 Task: In the  document Music.rtf Use the tool word Count 'and display word count while typing' Create the translated copy of the document in  'Italian' Change notification to  Comments for you
Action: Mouse moved to (300, 379)
Screenshot: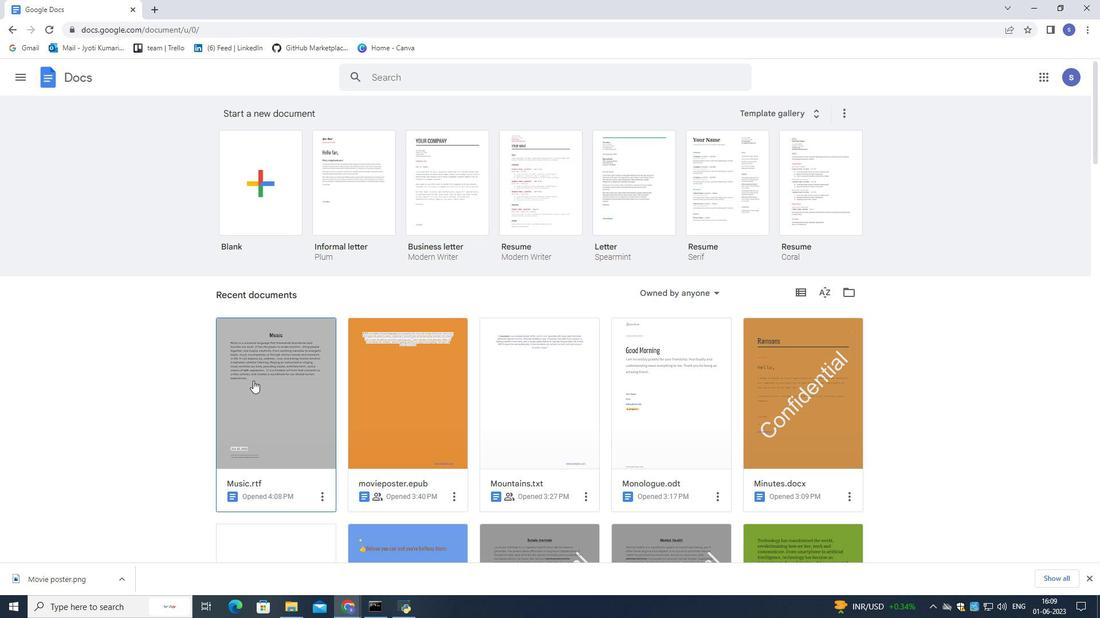 
Action: Mouse pressed left at (300, 379)
Screenshot: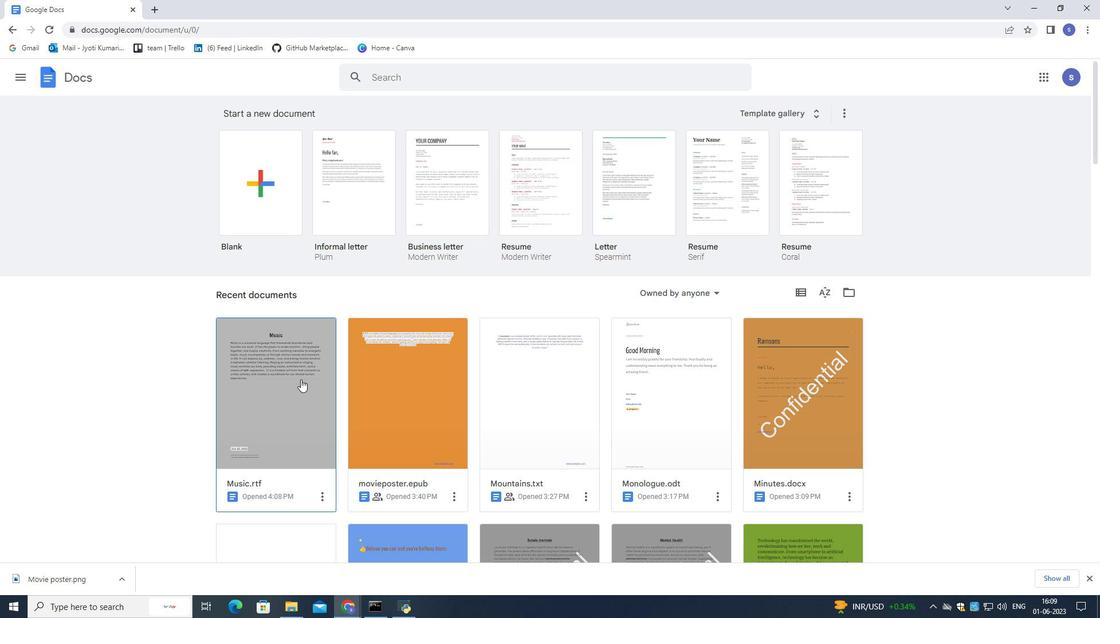 
Action: Mouse moved to (301, 379)
Screenshot: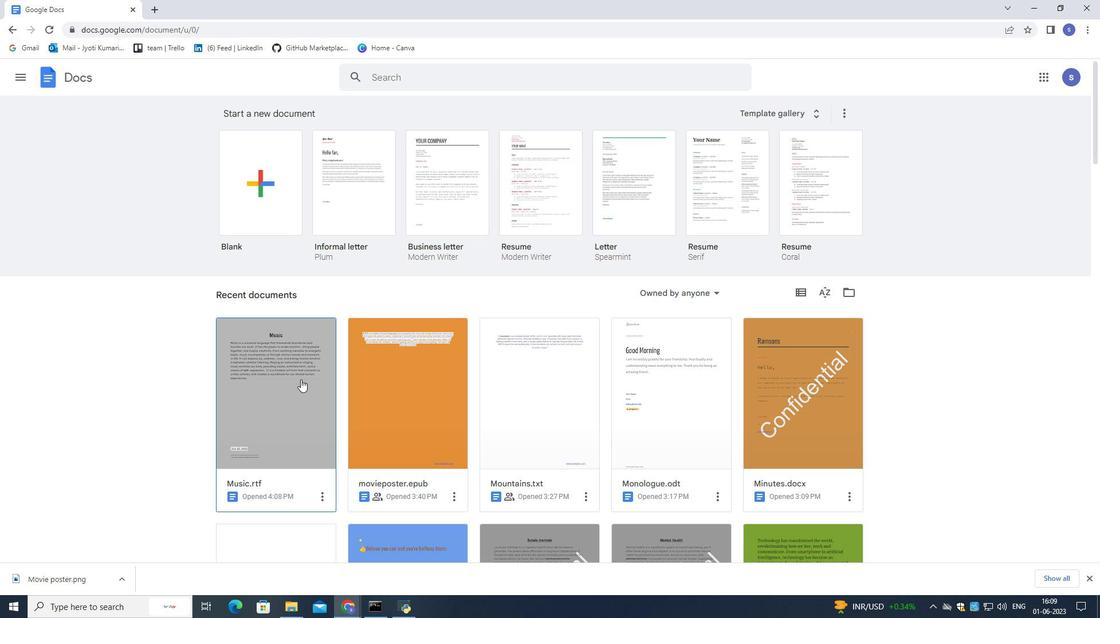 
Action: Mouse pressed left at (301, 379)
Screenshot: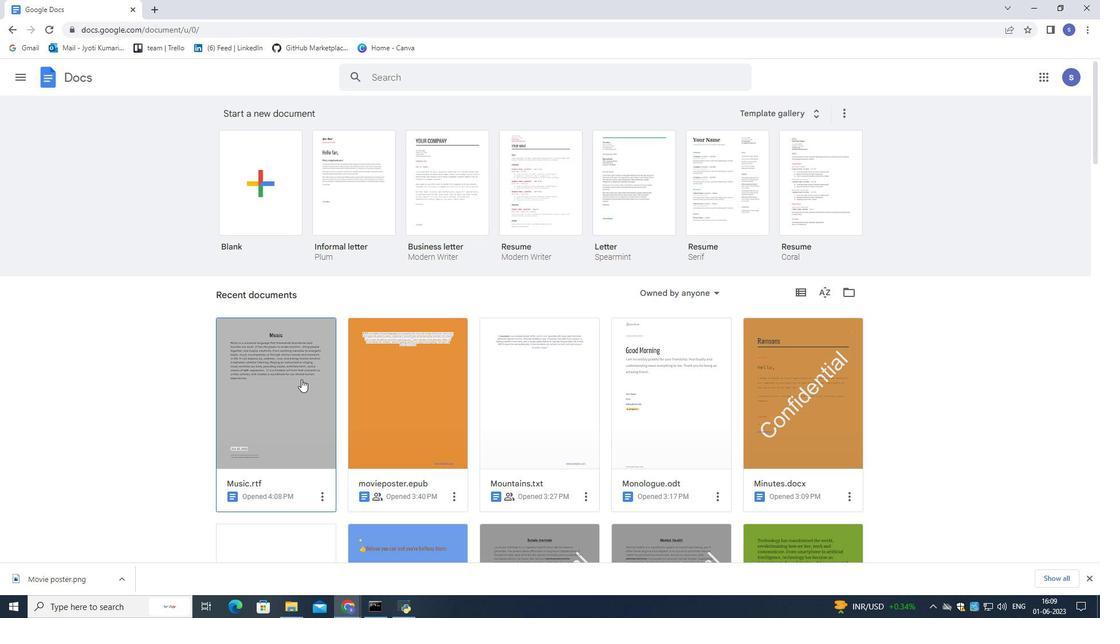 
Action: Mouse moved to (186, 87)
Screenshot: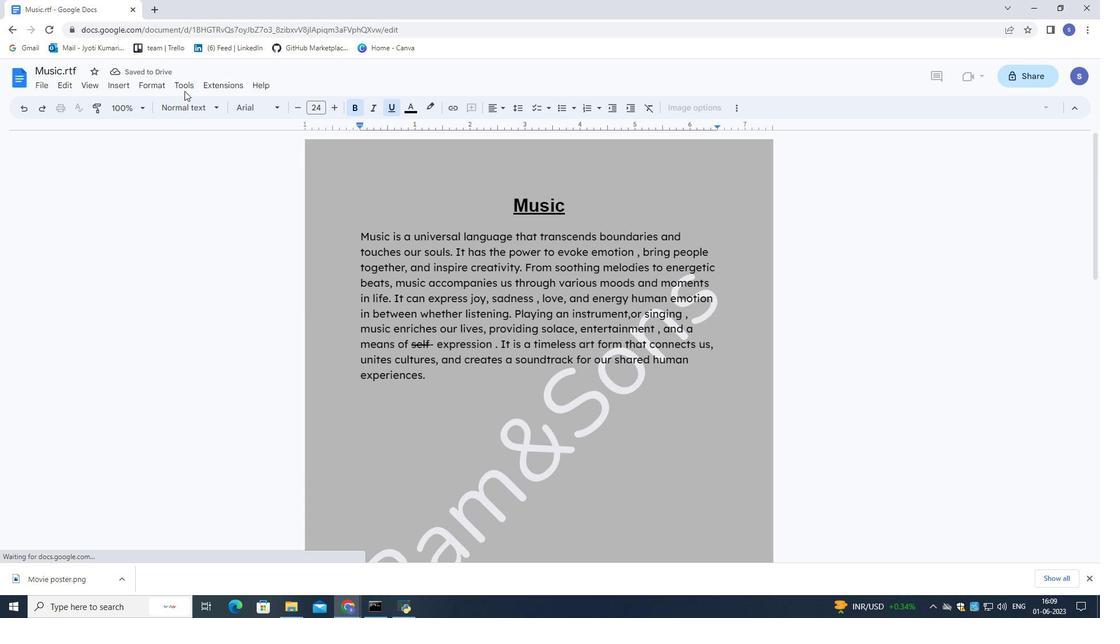 
Action: Mouse pressed left at (186, 87)
Screenshot: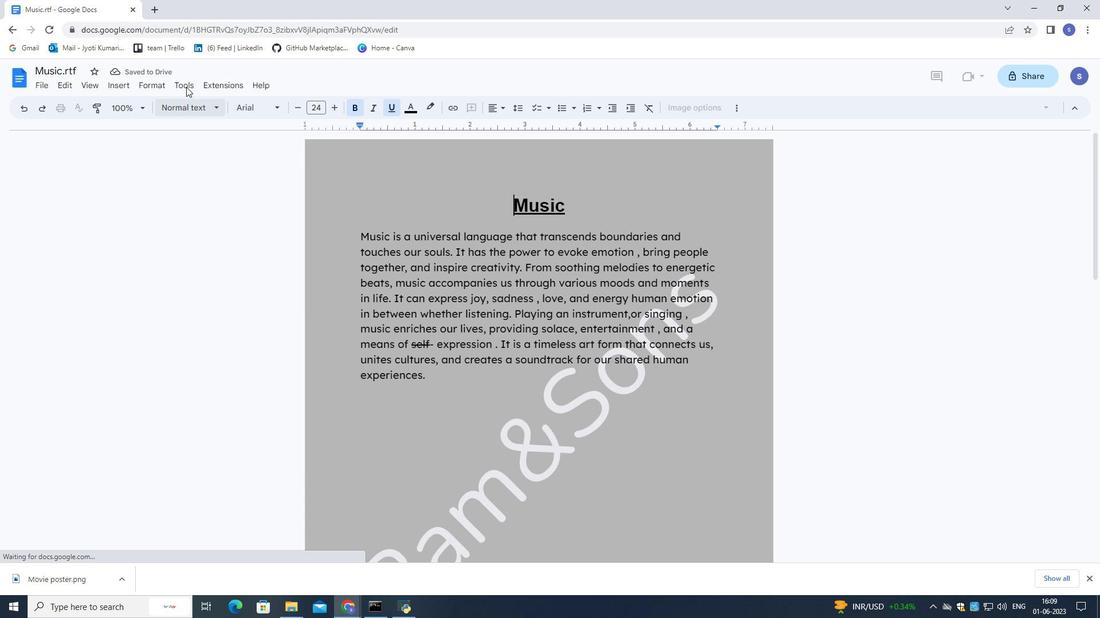 
Action: Mouse moved to (191, 118)
Screenshot: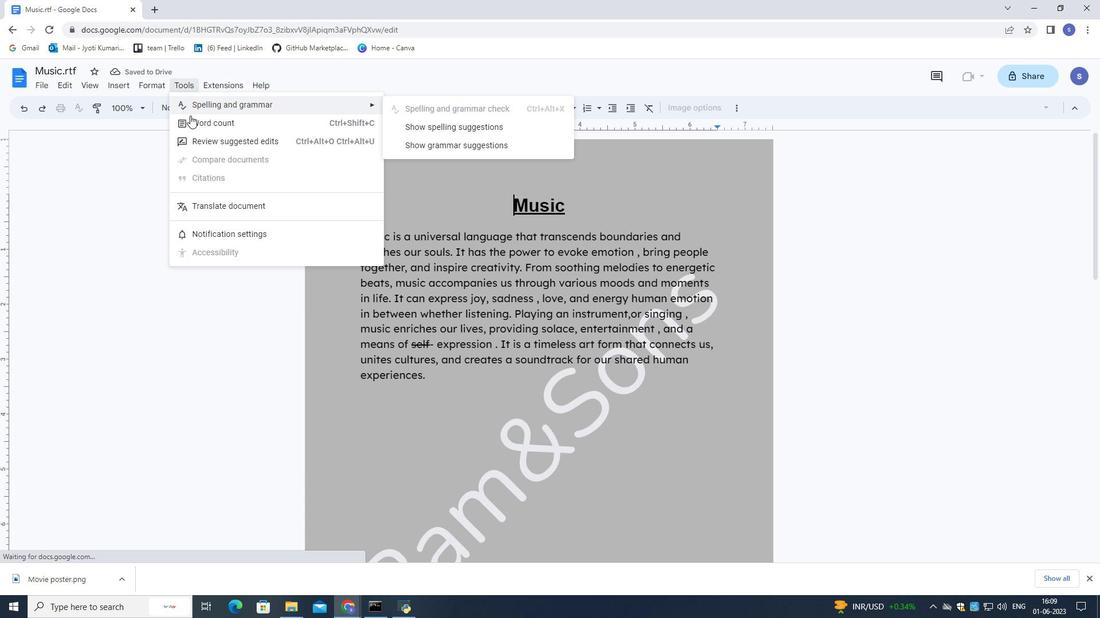 
Action: Mouse pressed left at (191, 118)
Screenshot: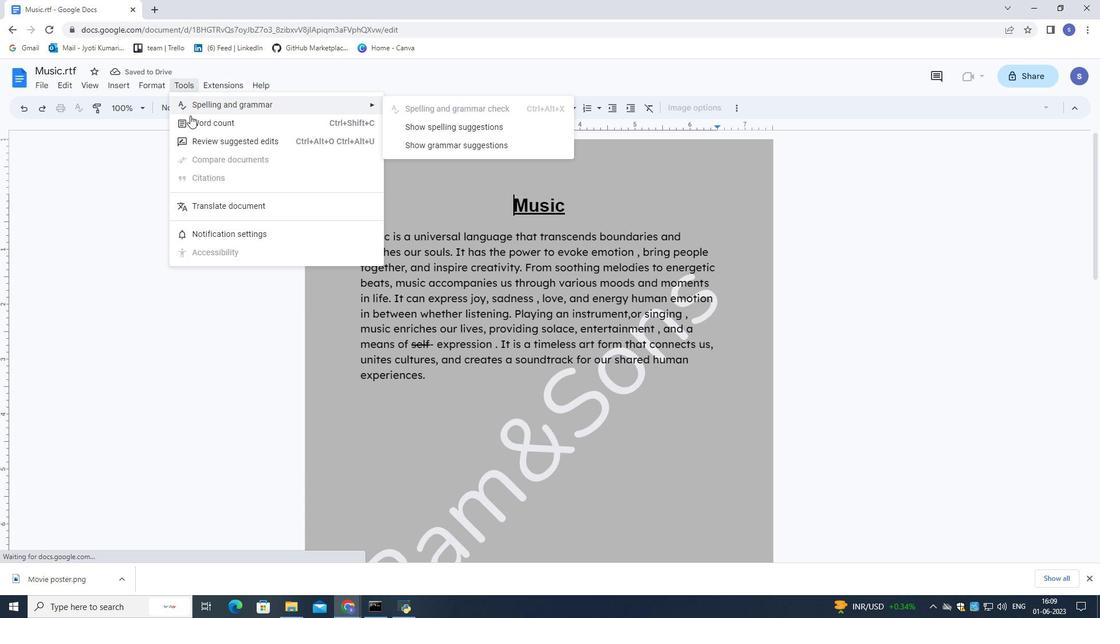 
Action: Mouse moved to (563, 360)
Screenshot: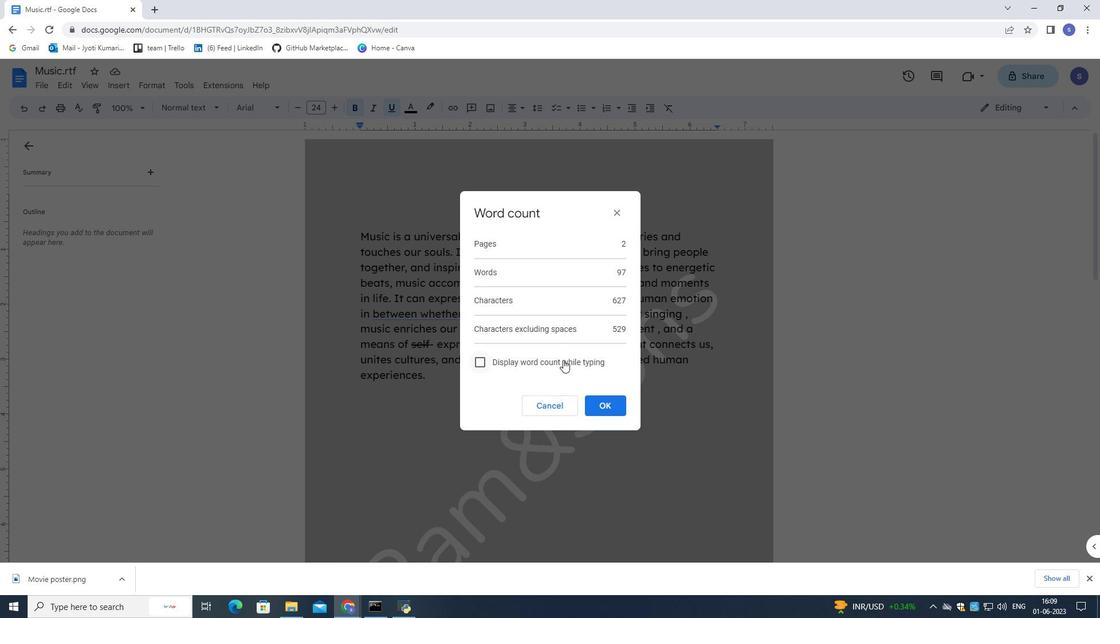 
Action: Mouse pressed left at (563, 360)
Screenshot: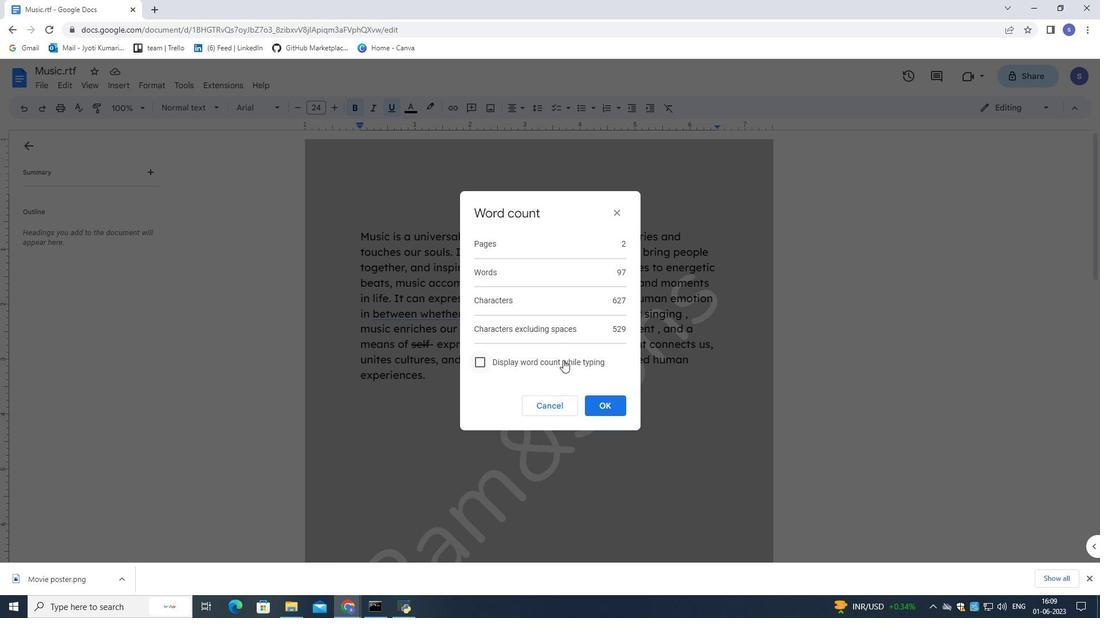 
Action: Mouse moved to (608, 412)
Screenshot: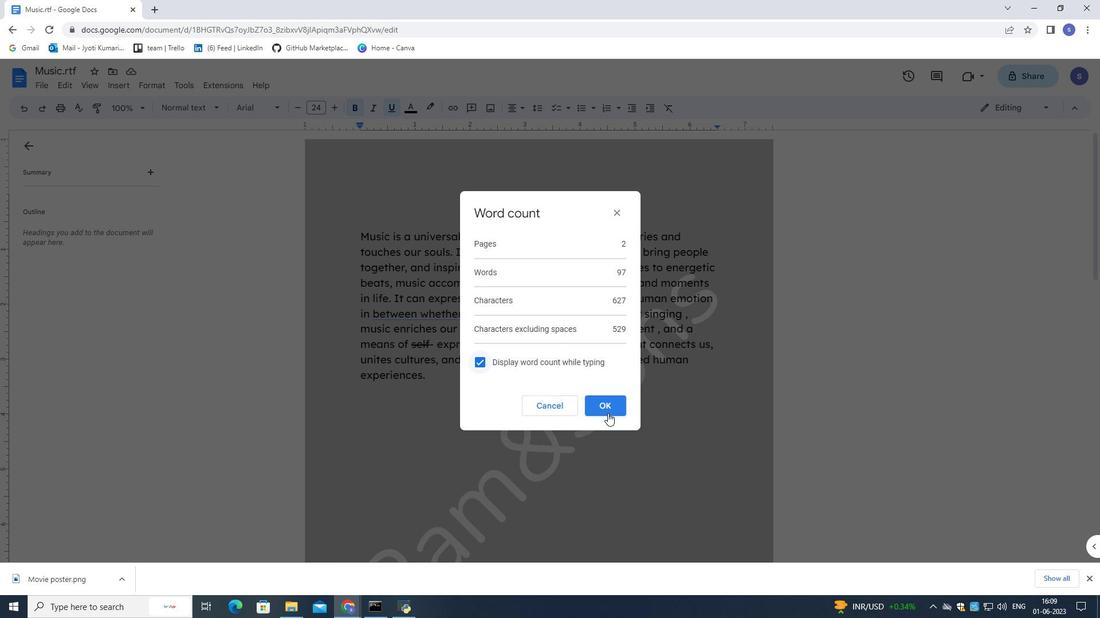 
Action: Mouse pressed left at (608, 412)
Screenshot: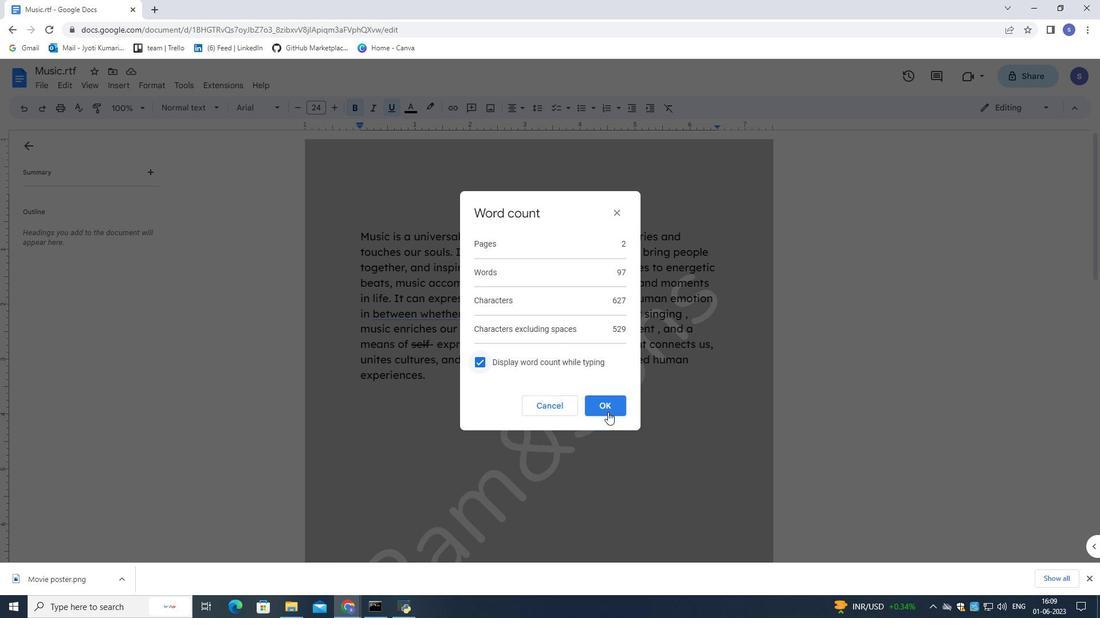 
Action: Mouse moved to (171, 84)
Screenshot: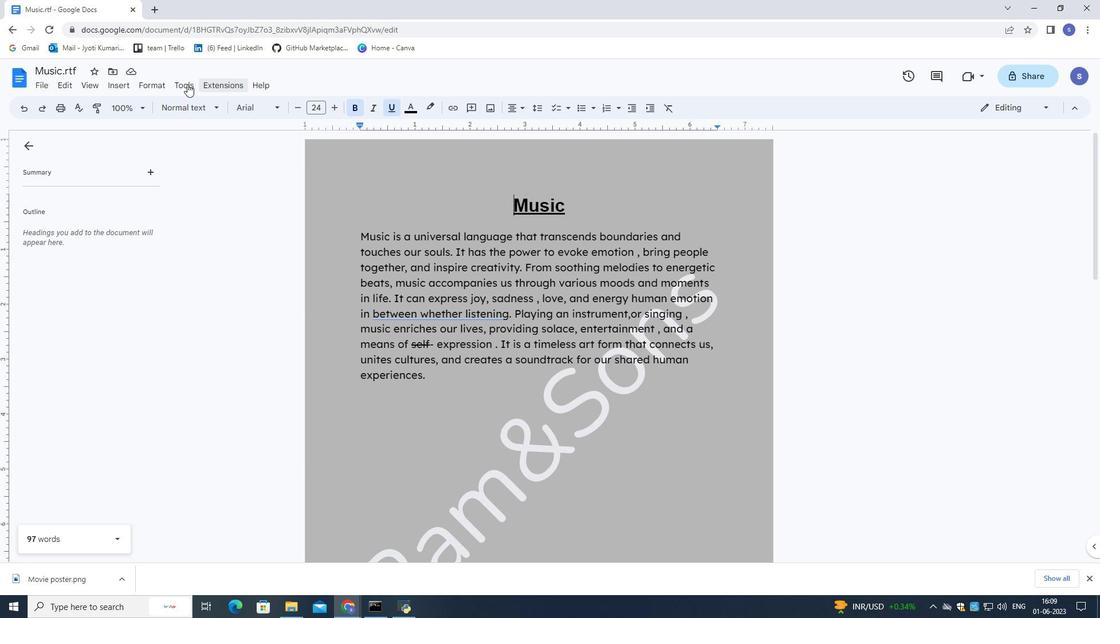 
Action: Mouse pressed left at (171, 84)
Screenshot: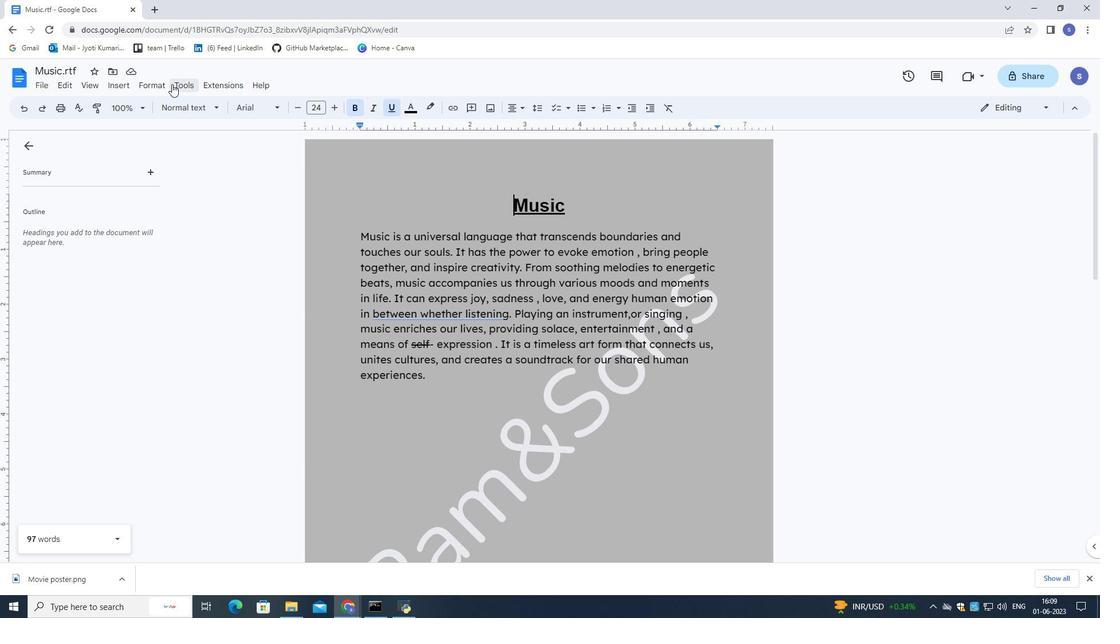 
Action: Mouse moved to (229, 257)
Screenshot: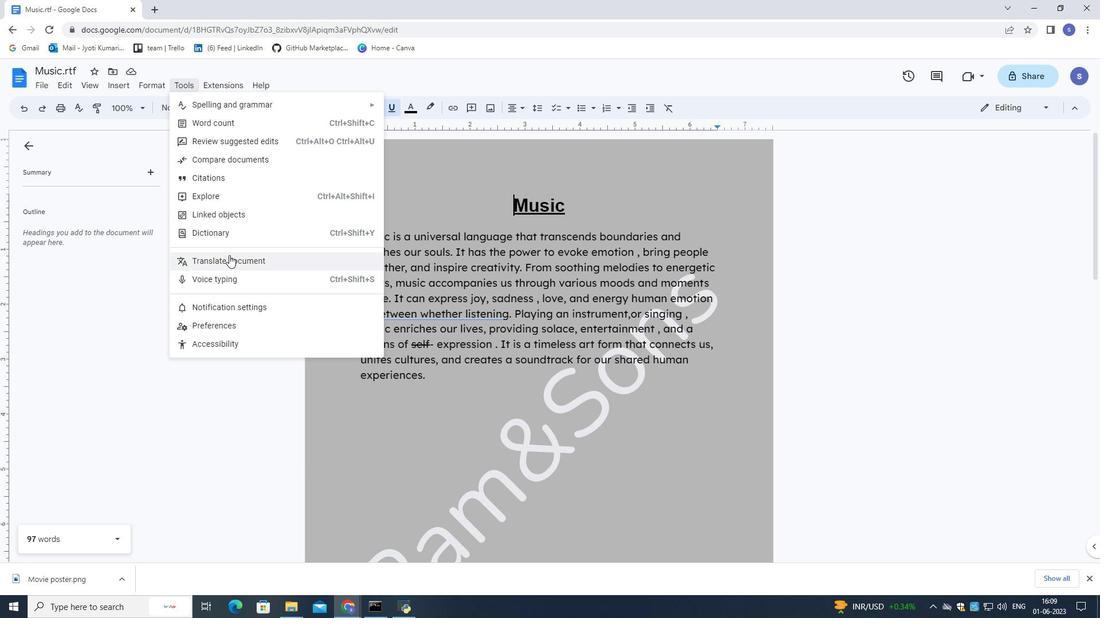 
Action: Mouse pressed left at (229, 257)
Screenshot: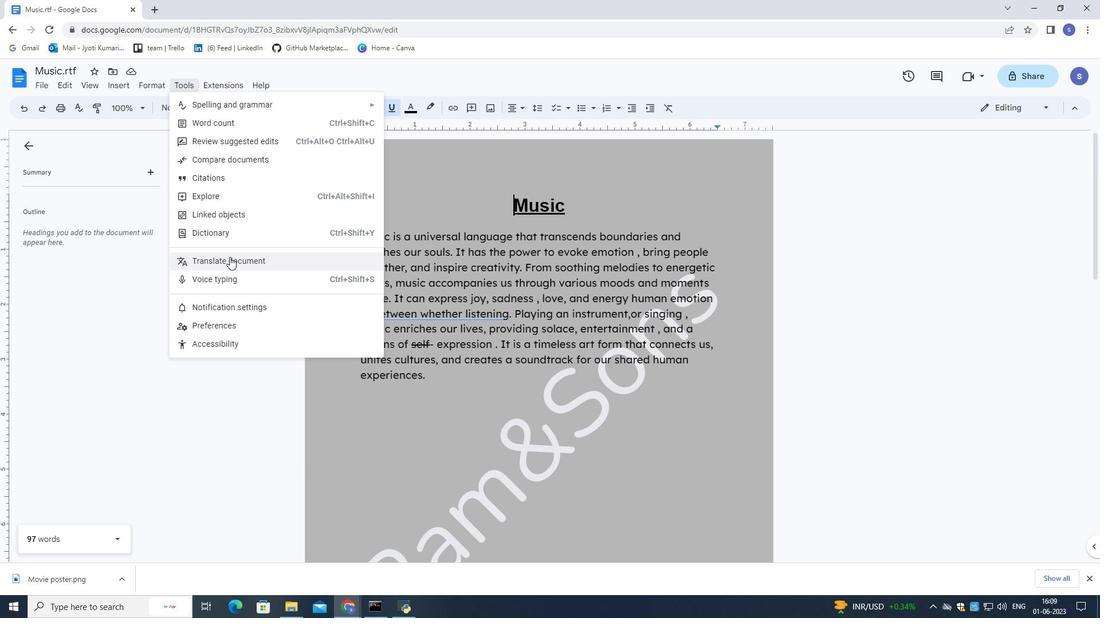 
Action: Mouse moved to (477, 332)
Screenshot: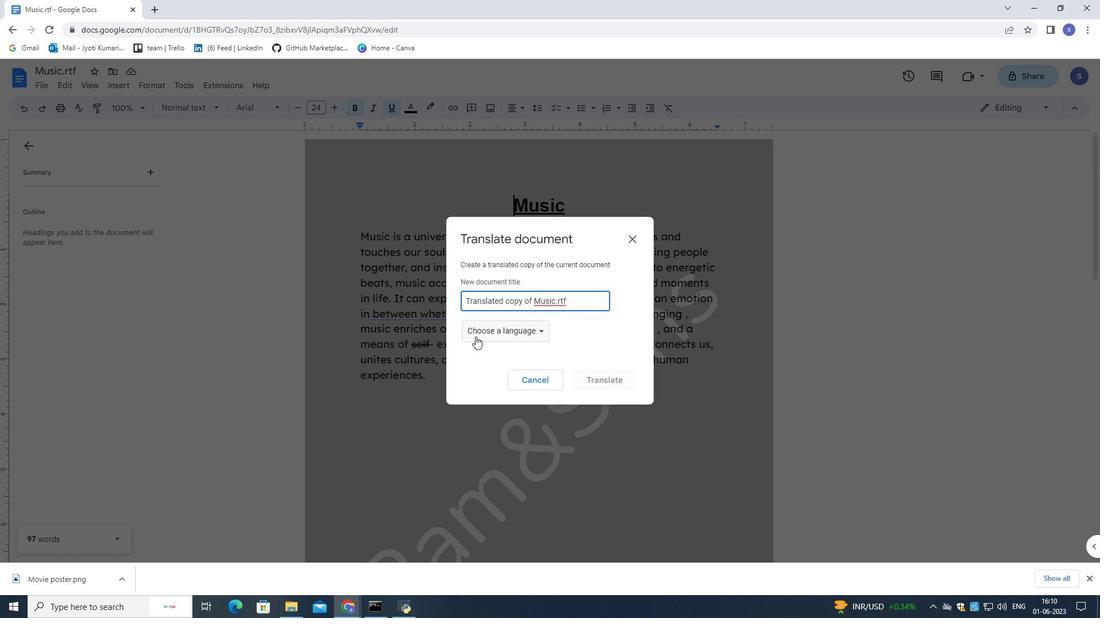 
Action: Mouse pressed left at (477, 332)
Screenshot: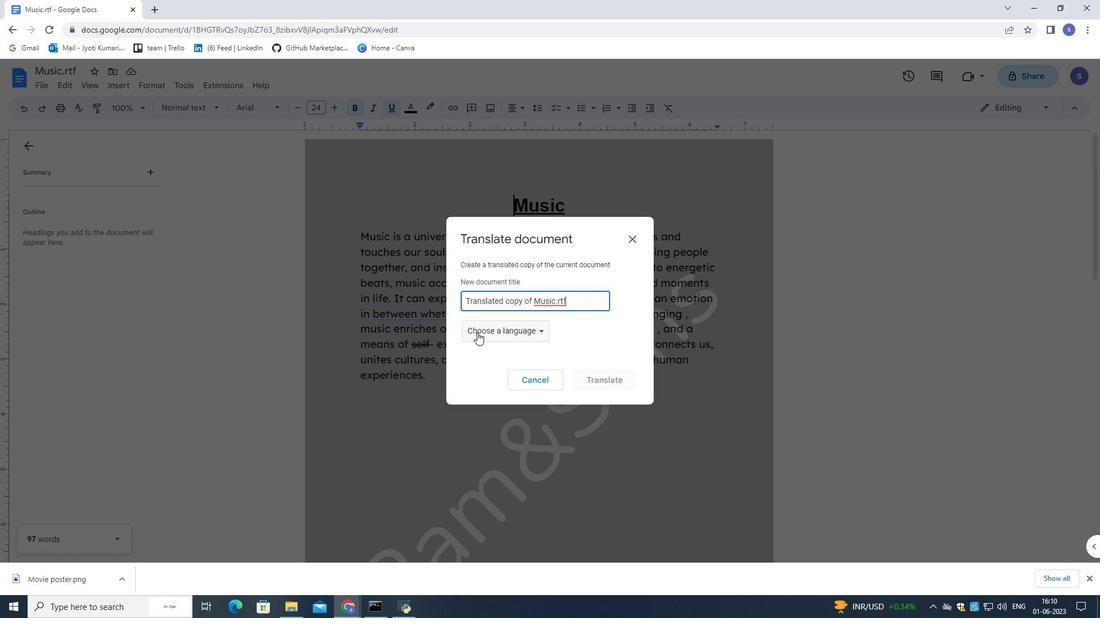 
Action: Mouse moved to (523, 449)
Screenshot: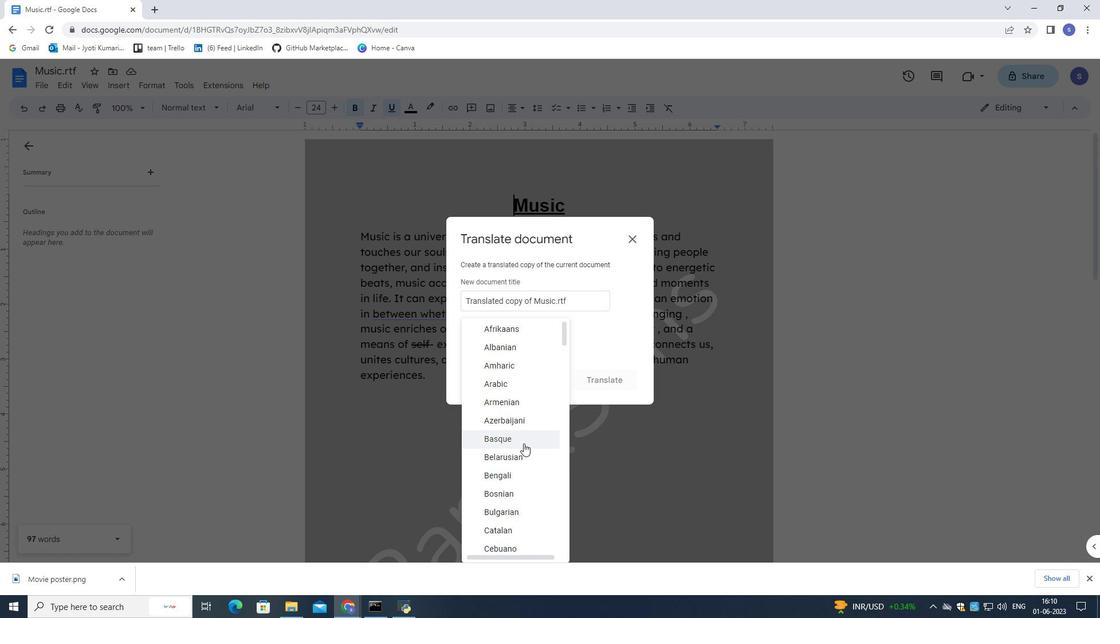 
Action: Mouse scrolled (523, 448) with delta (0, 0)
Screenshot: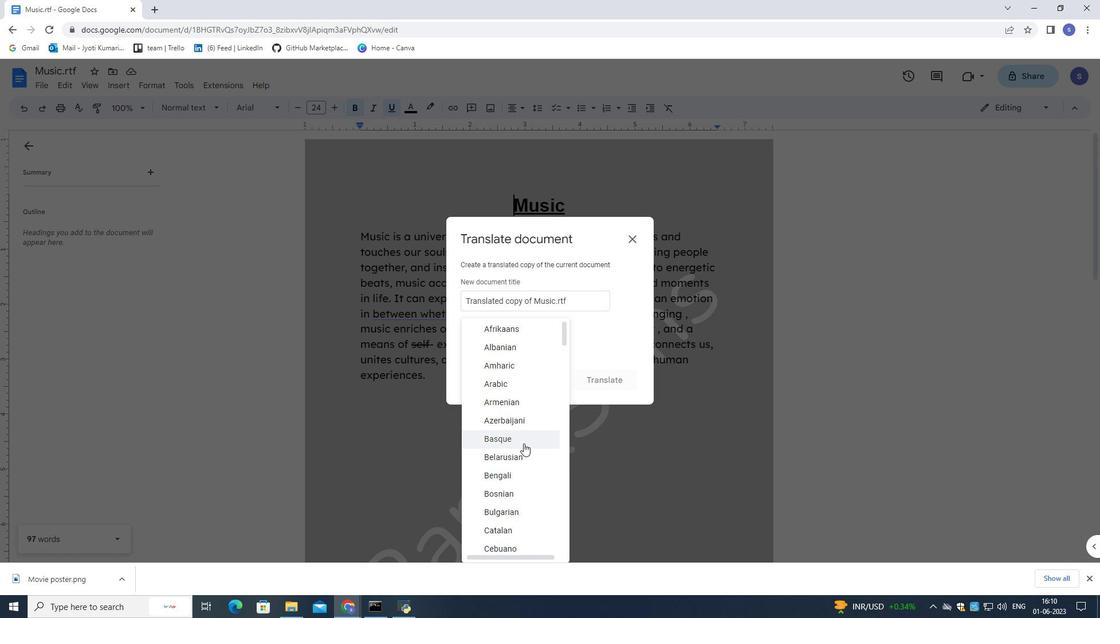 
Action: Mouse moved to (523, 449)
Screenshot: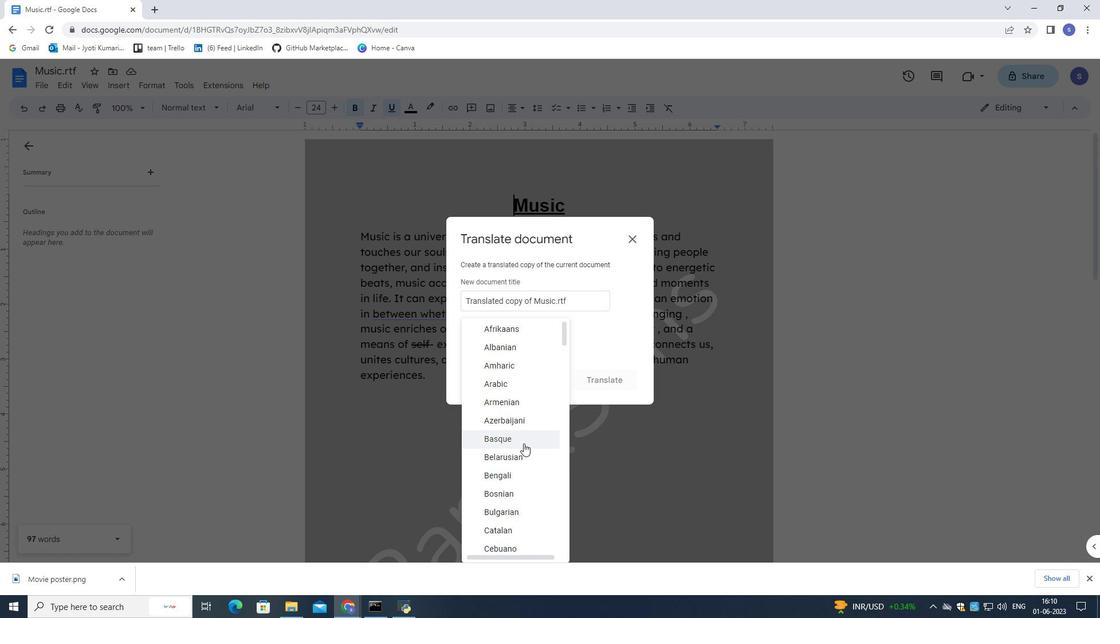 
Action: Mouse scrolled (523, 449) with delta (0, 0)
Screenshot: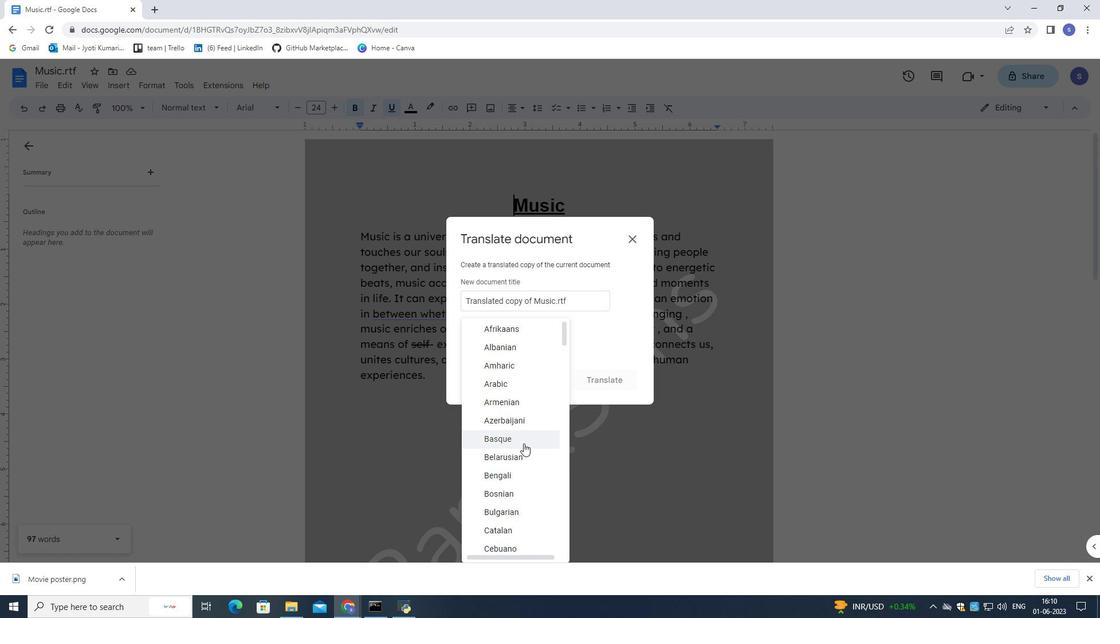 
Action: Mouse scrolled (523, 449) with delta (0, 0)
Screenshot: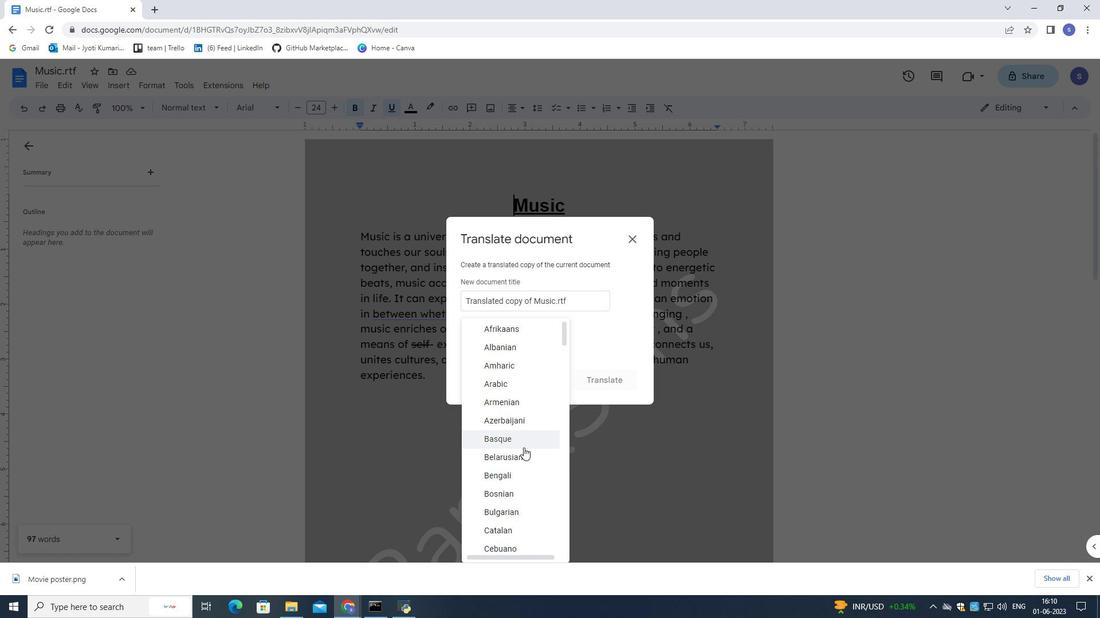 
Action: Mouse scrolled (523, 449) with delta (0, 0)
Screenshot: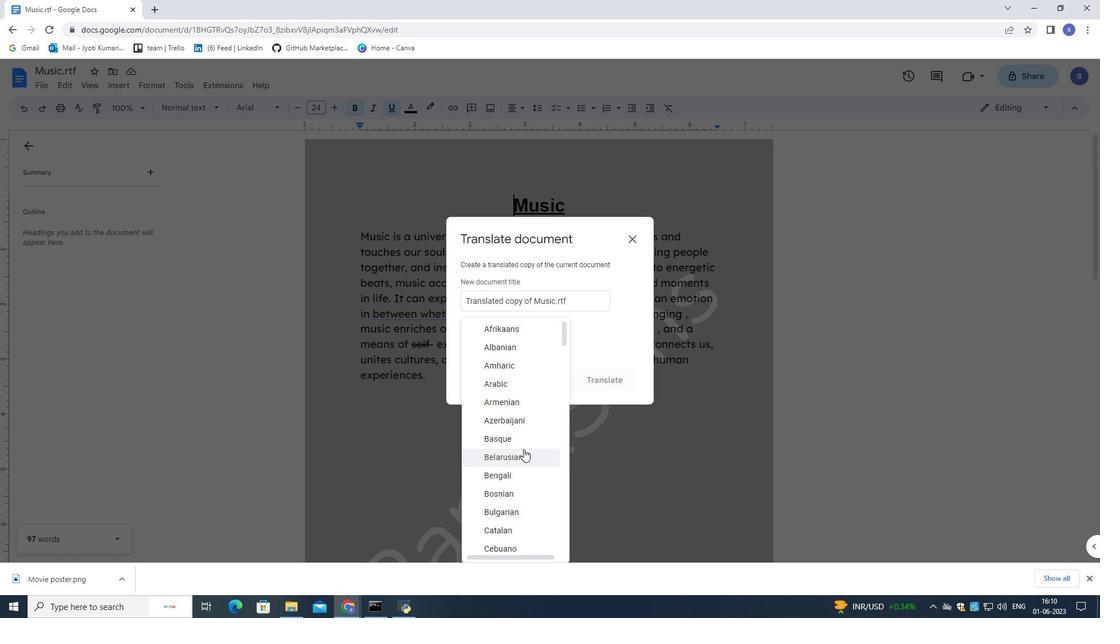 
Action: Mouse moved to (518, 457)
Screenshot: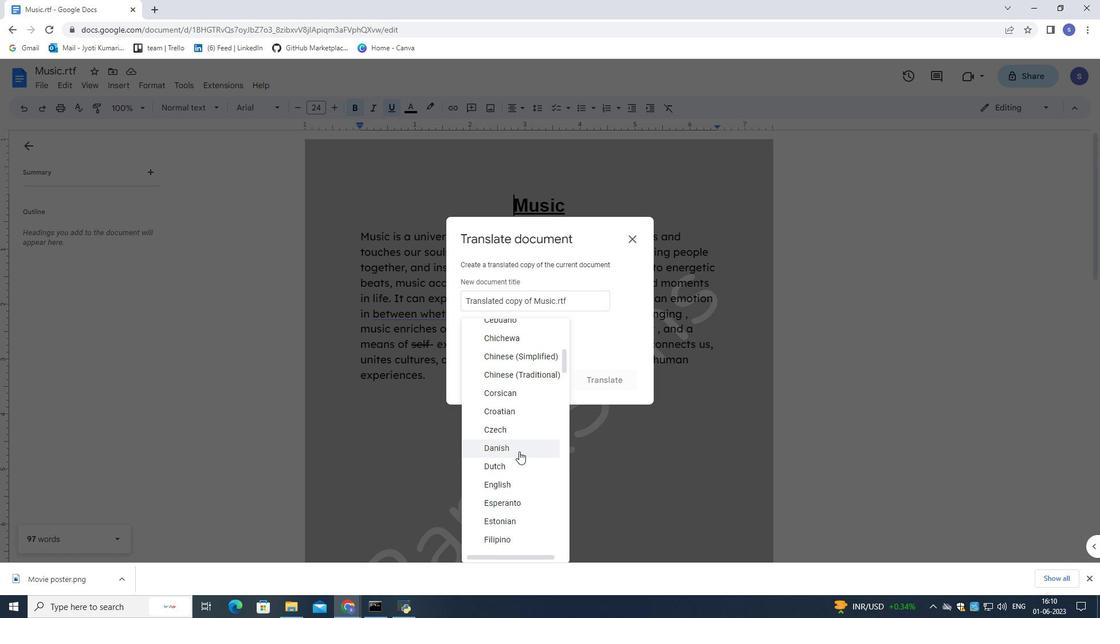 
Action: Mouse scrolled (518, 456) with delta (0, 0)
Screenshot: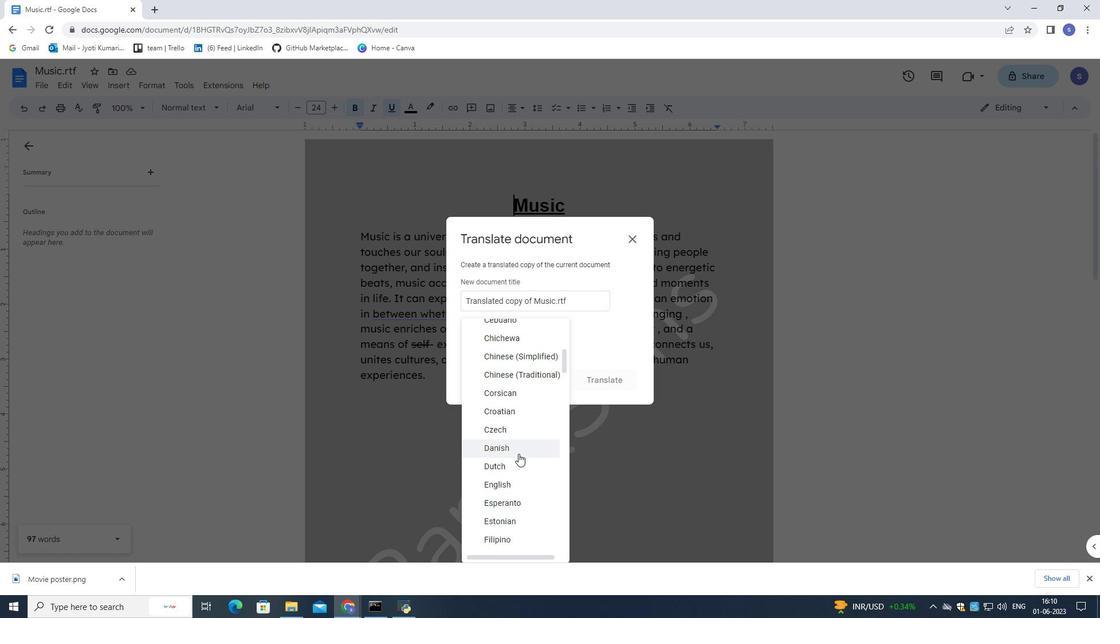 
Action: Mouse moved to (518, 458)
Screenshot: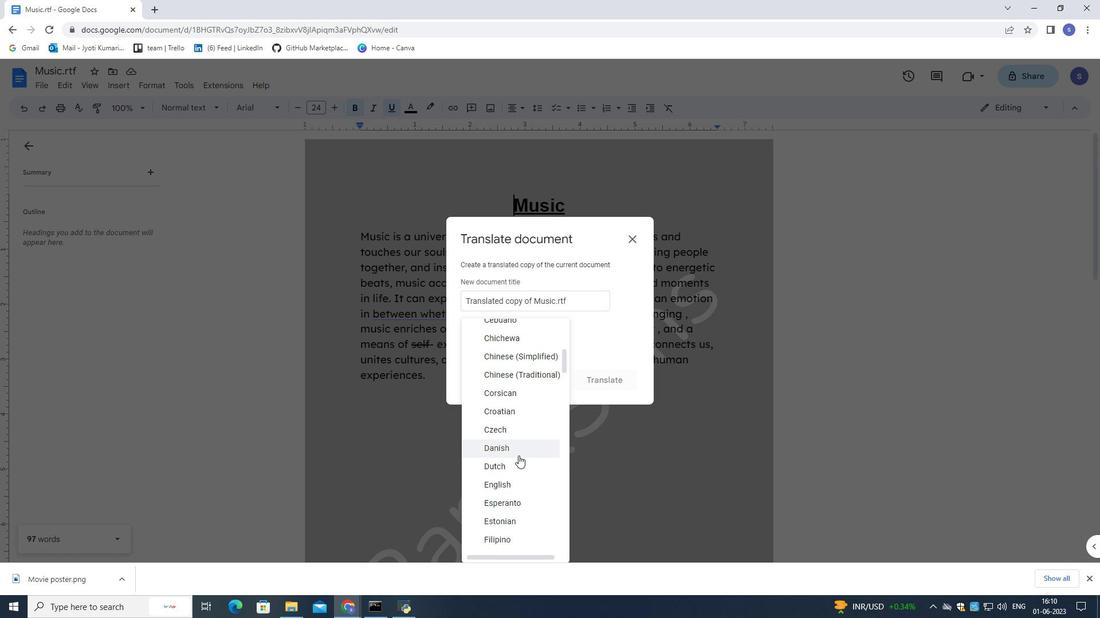 
Action: Mouse scrolled (518, 457) with delta (0, 0)
Screenshot: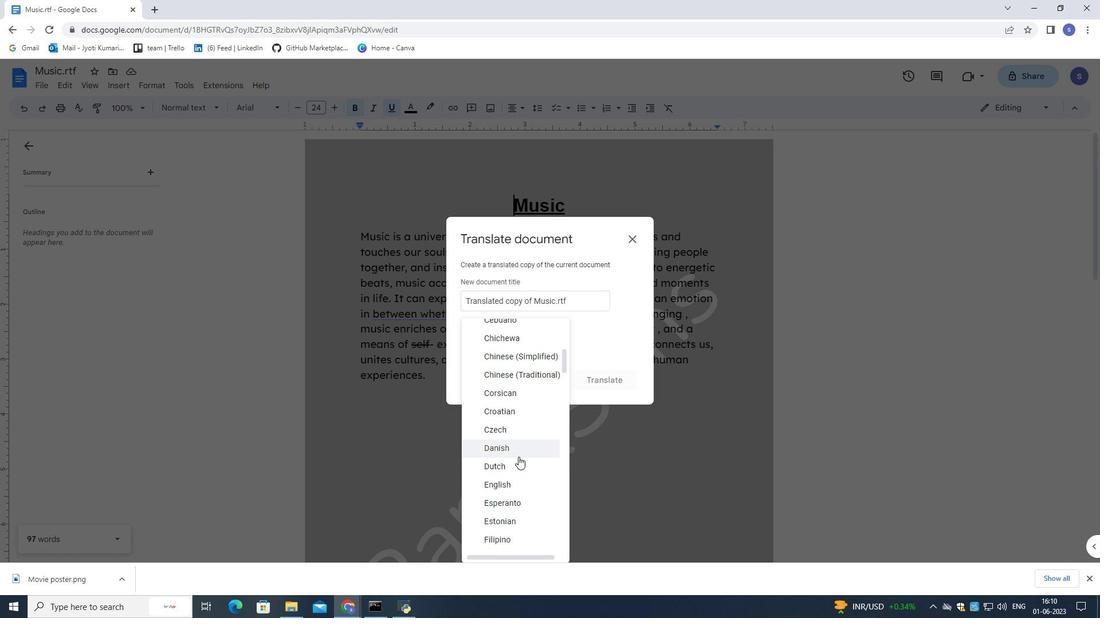 
Action: Mouse scrolled (518, 457) with delta (0, 0)
Screenshot: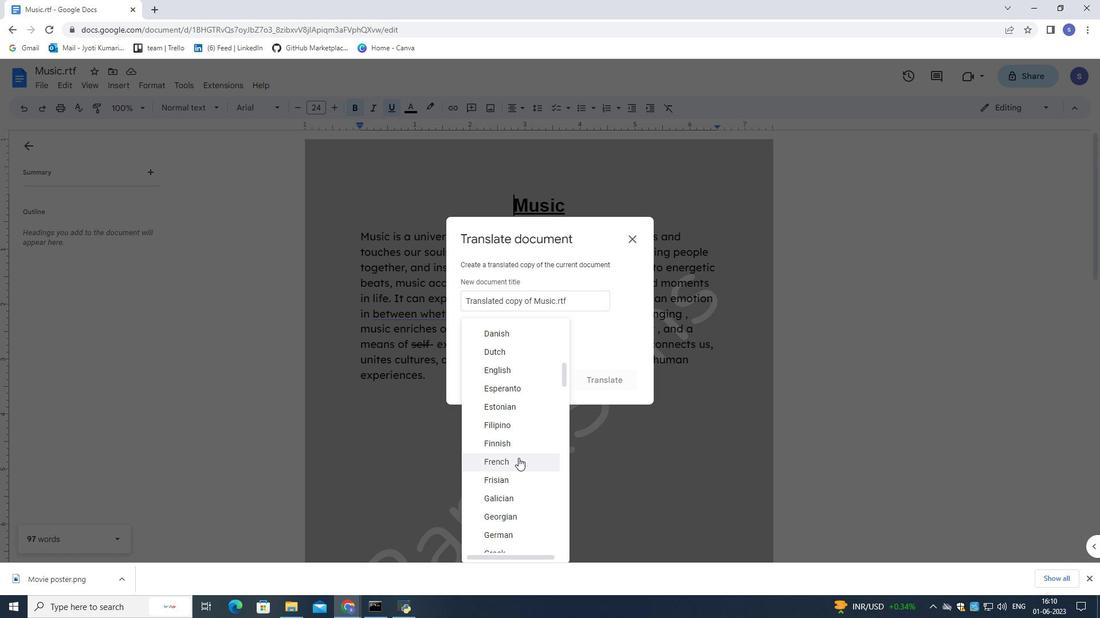 
Action: Mouse scrolled (518, 457) with delta (0, 0)
Screenshot: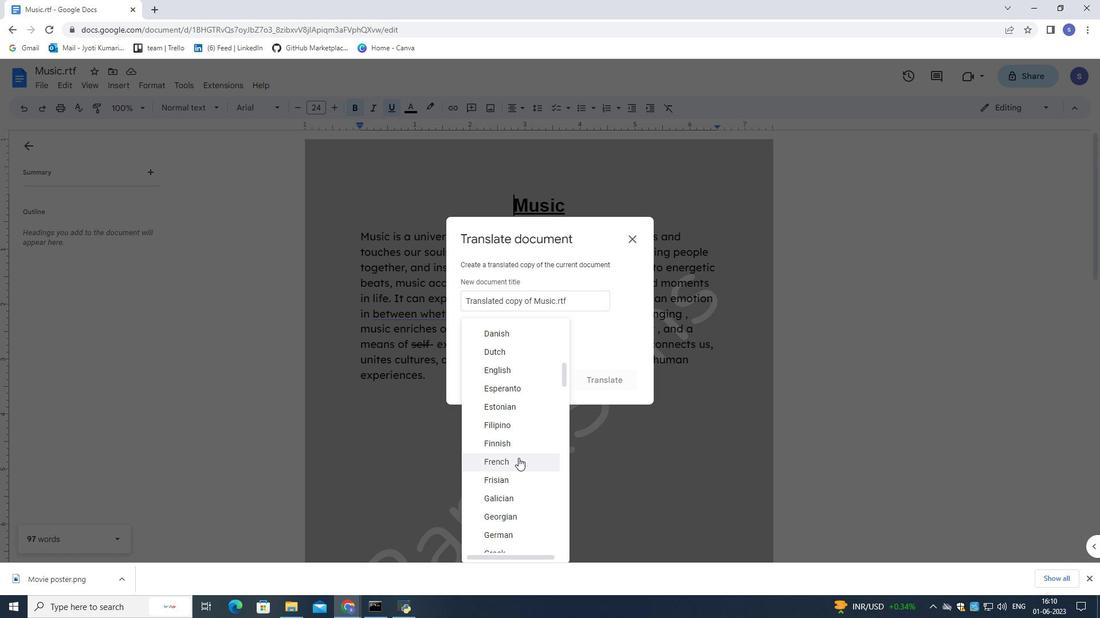 
Action: Mouse scrolled (518, 457) with delta (0, 0)
Screenshot: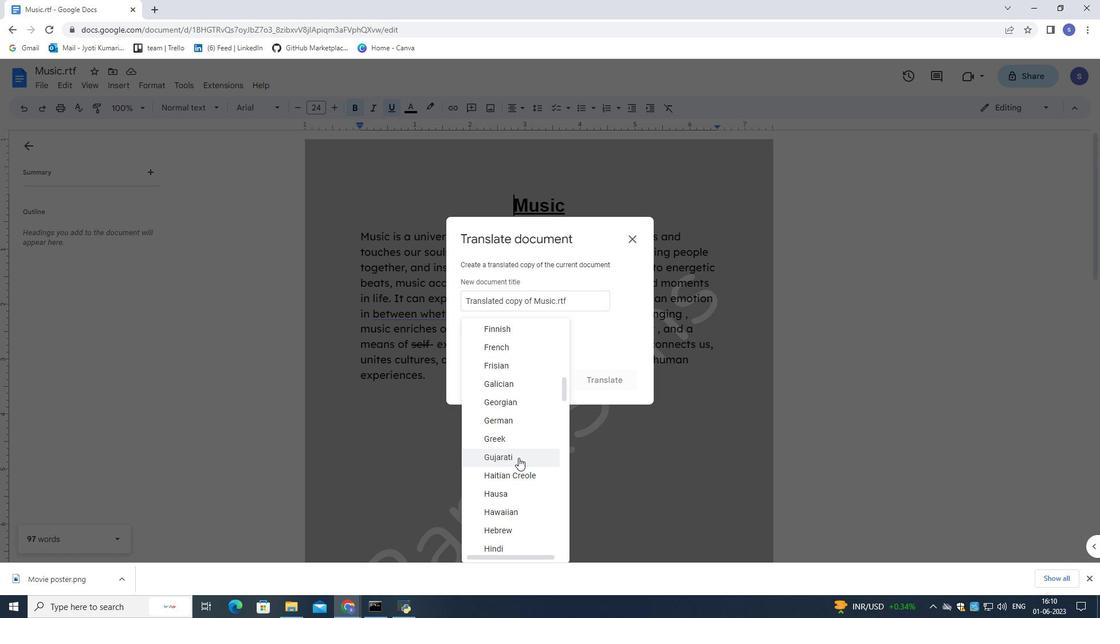 
Action: Mouse scrolled (518, 457) with delta (0, 0)
Screenshot: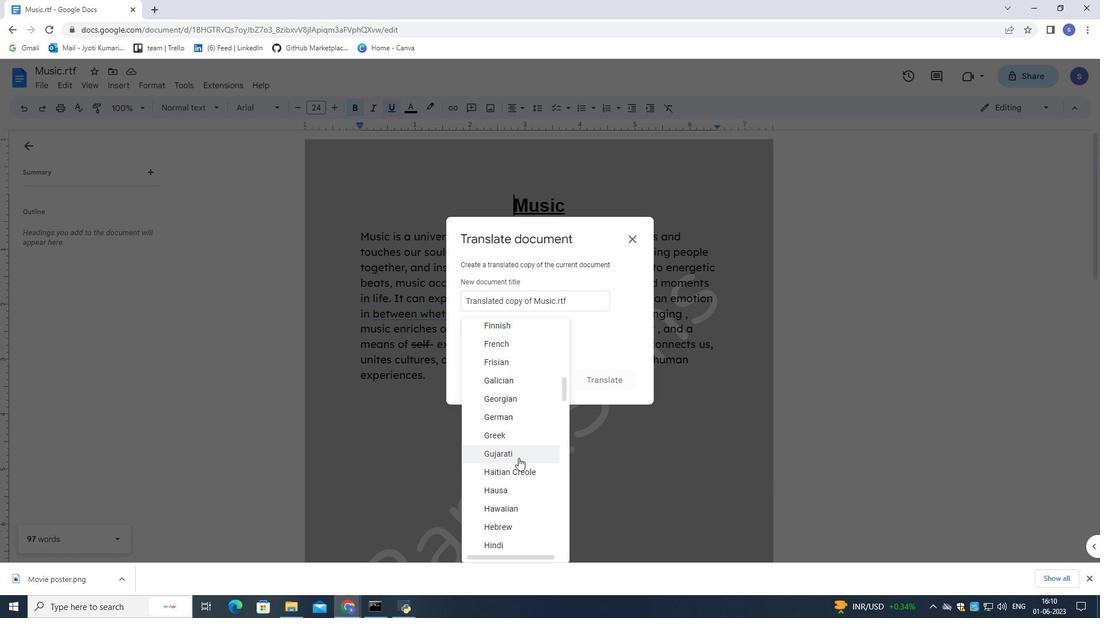 
Action: Mouse scrolled (518, 457) with delta (0, 0)
Screenshot: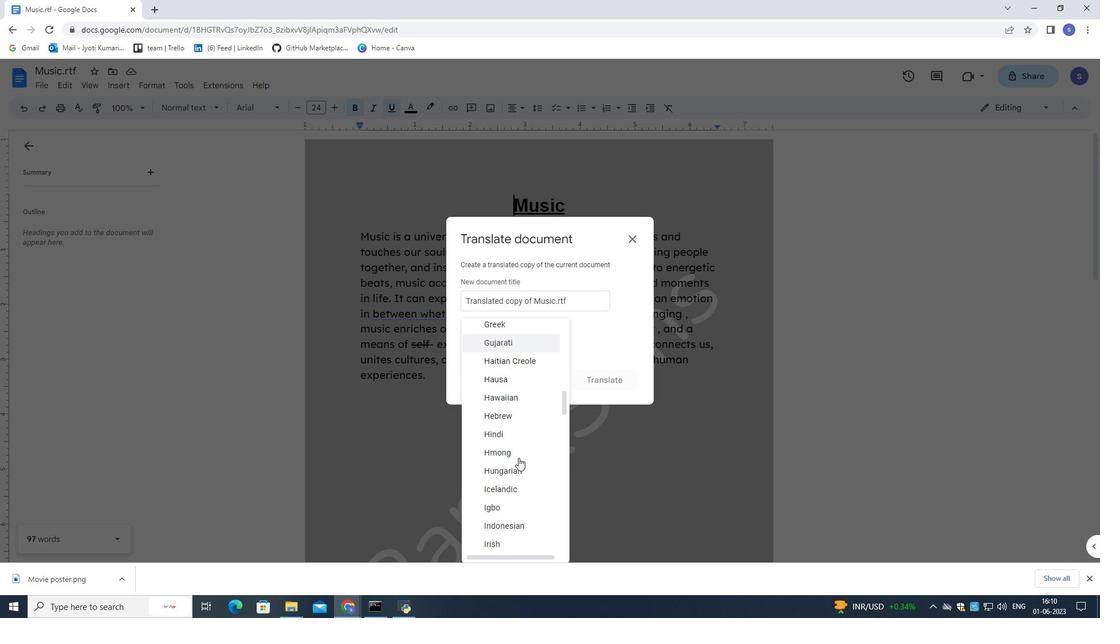 
Action: Mouse scrolled (518, 457) with delta (0, 0)
Screenshot: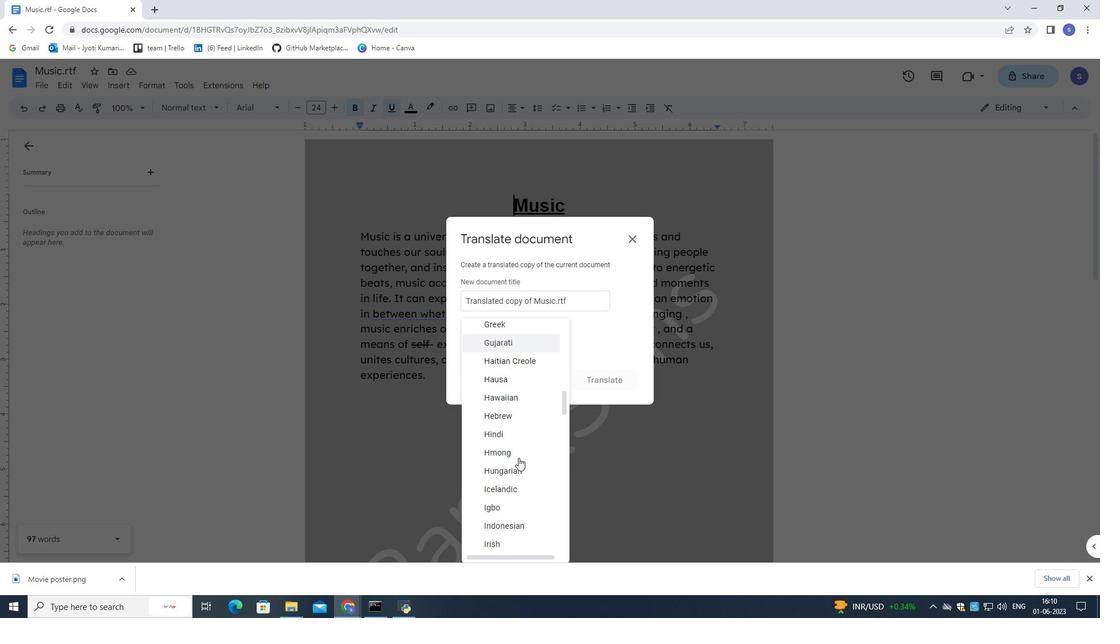 
Action: Mouse moved to (498, 441)
Screenshot: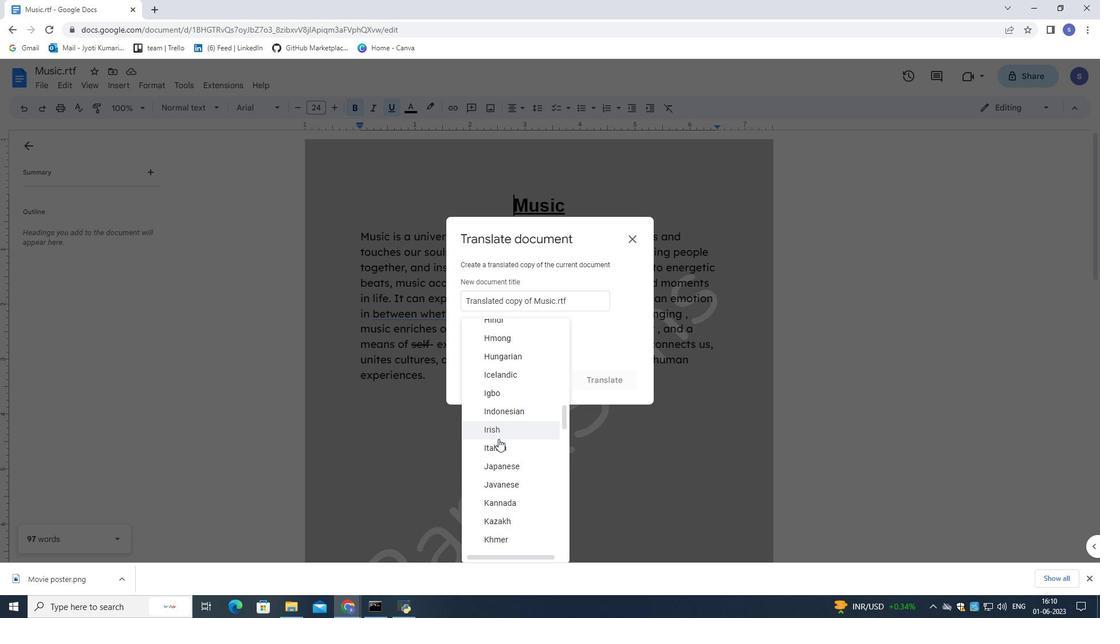 
Action: Mouse pressed left at (498, 441)
Screenshot: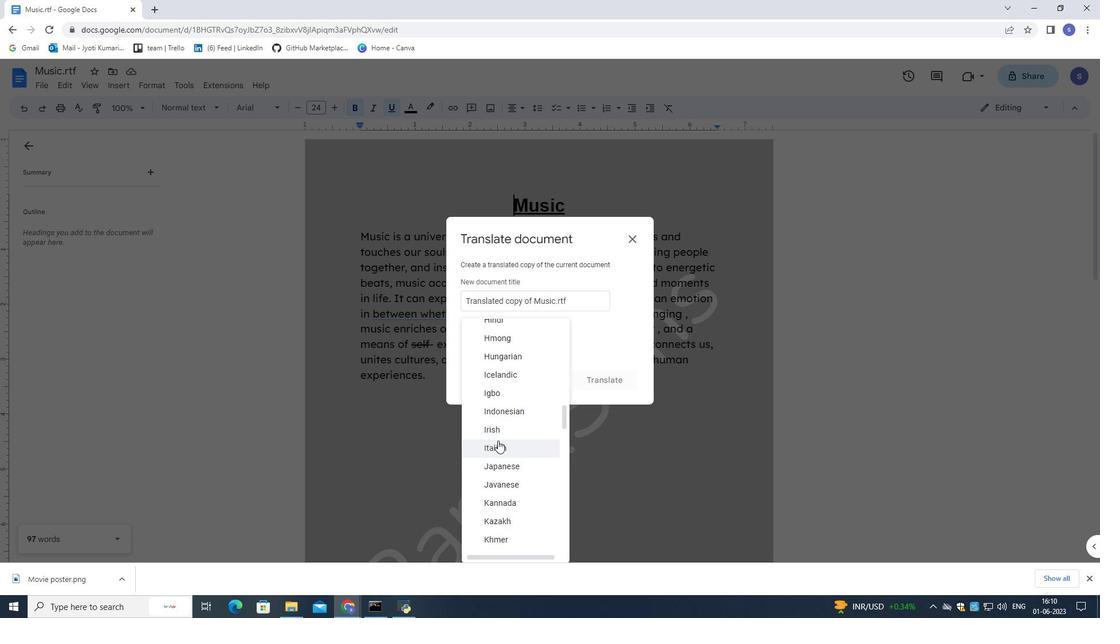 
Action: Mouse moved to (593, 380)
Screenshot: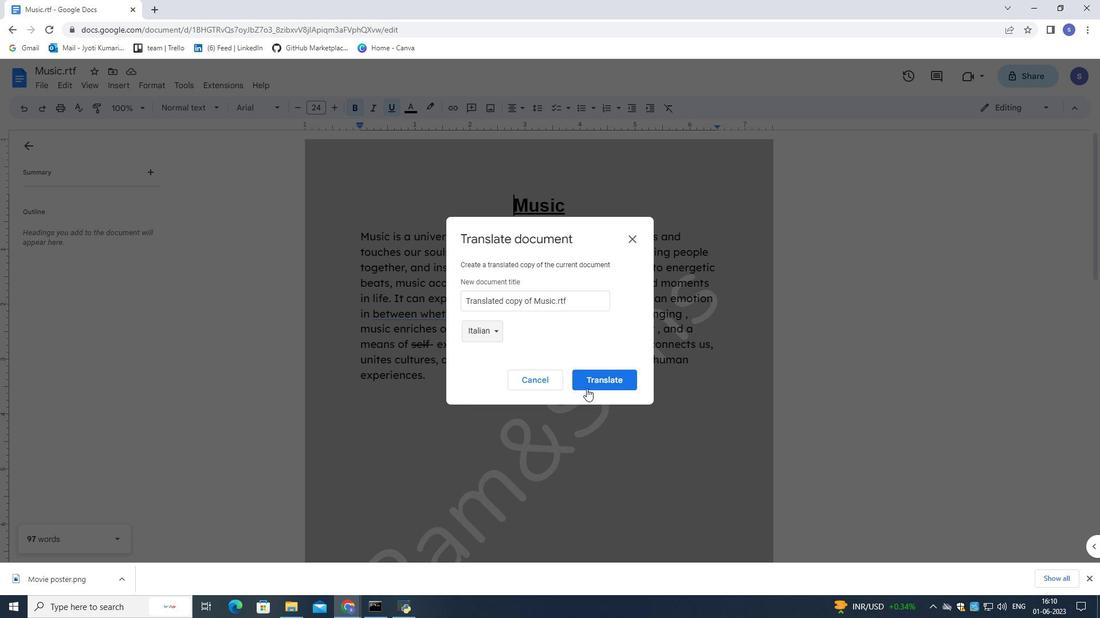 
Action: Mouse pressed left at (593, 380)
Screenshot: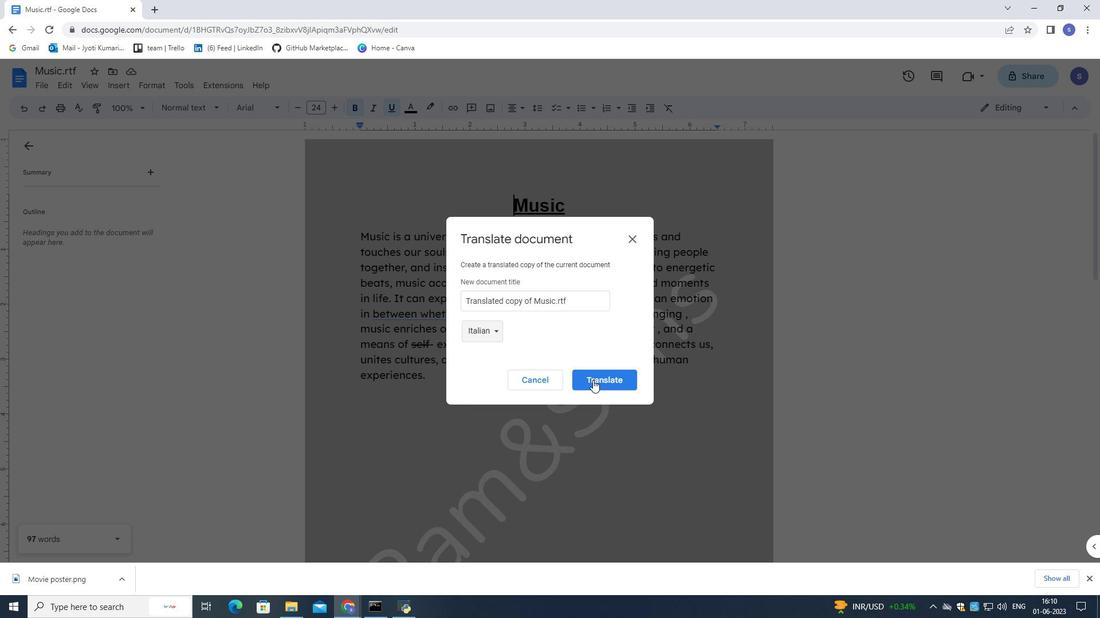 
Action: Mouse moved to (146, 84)
Screenshot: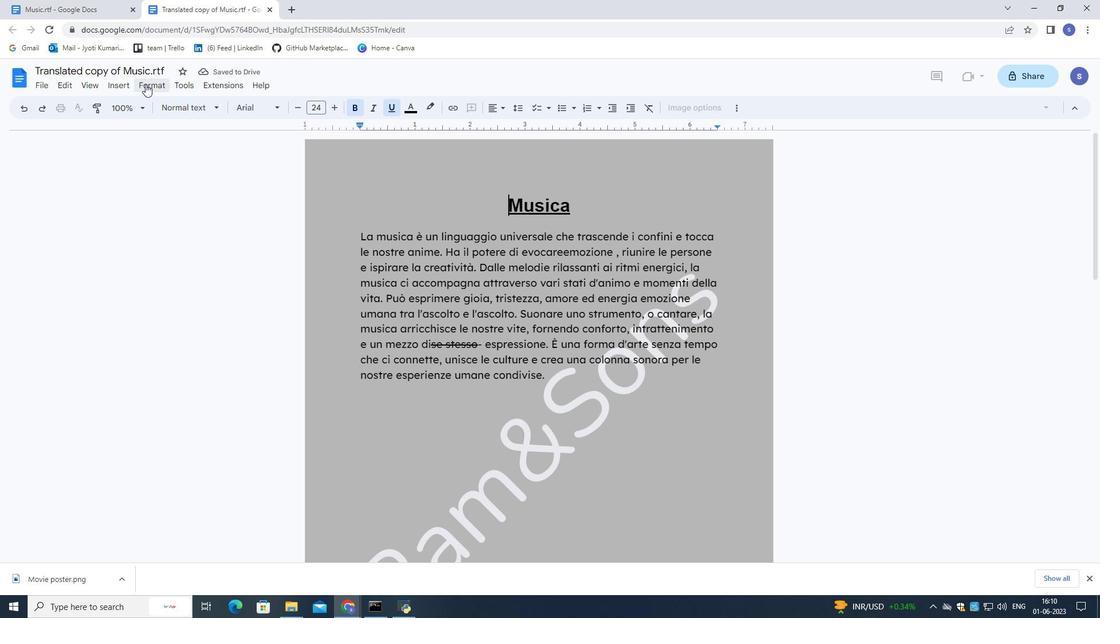 
Action: Mouse pressed left at (146, 84)
Screenshot: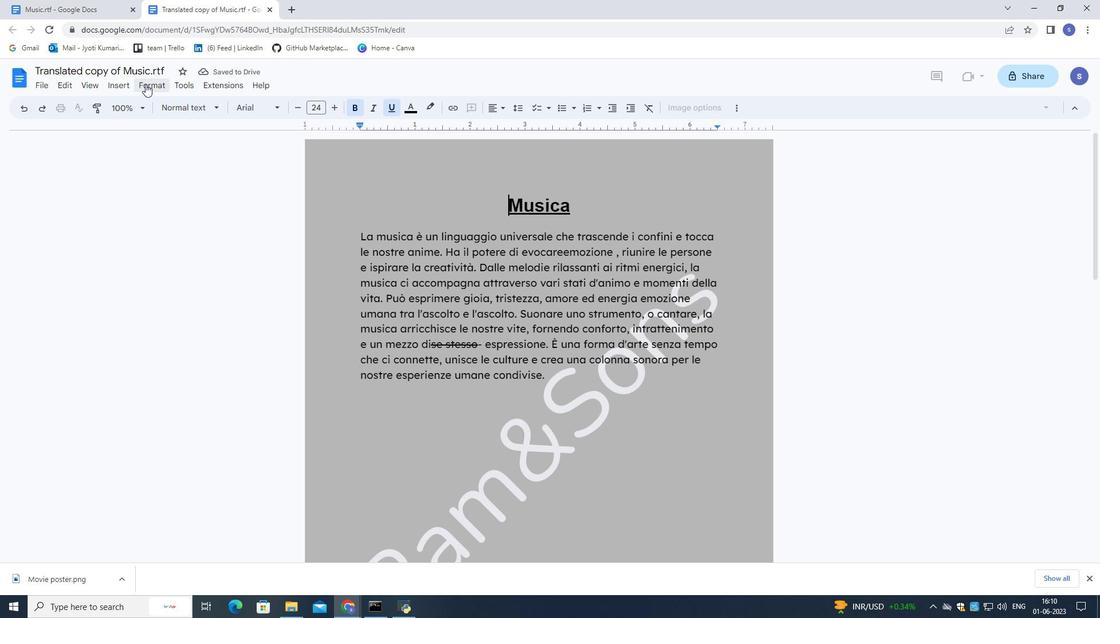 
Action: Mouse moved to (234, 300)
Screenshot: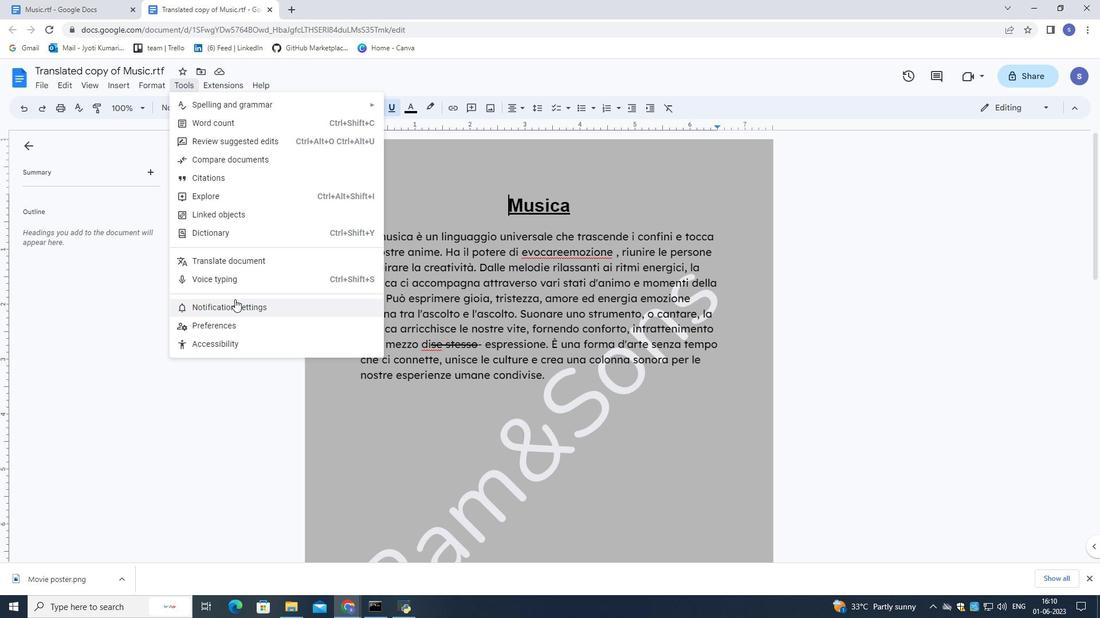 
Action: Mouse pressed left at (234, 300)
Screenshot: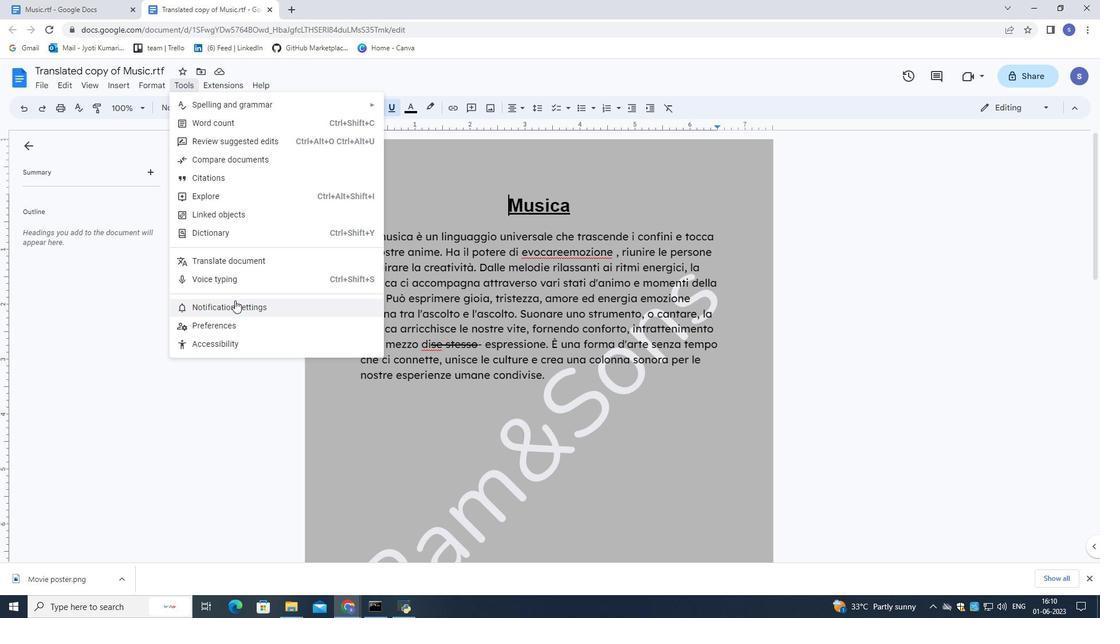 
Action: Mouse moved to (482, 251)
Screenshot: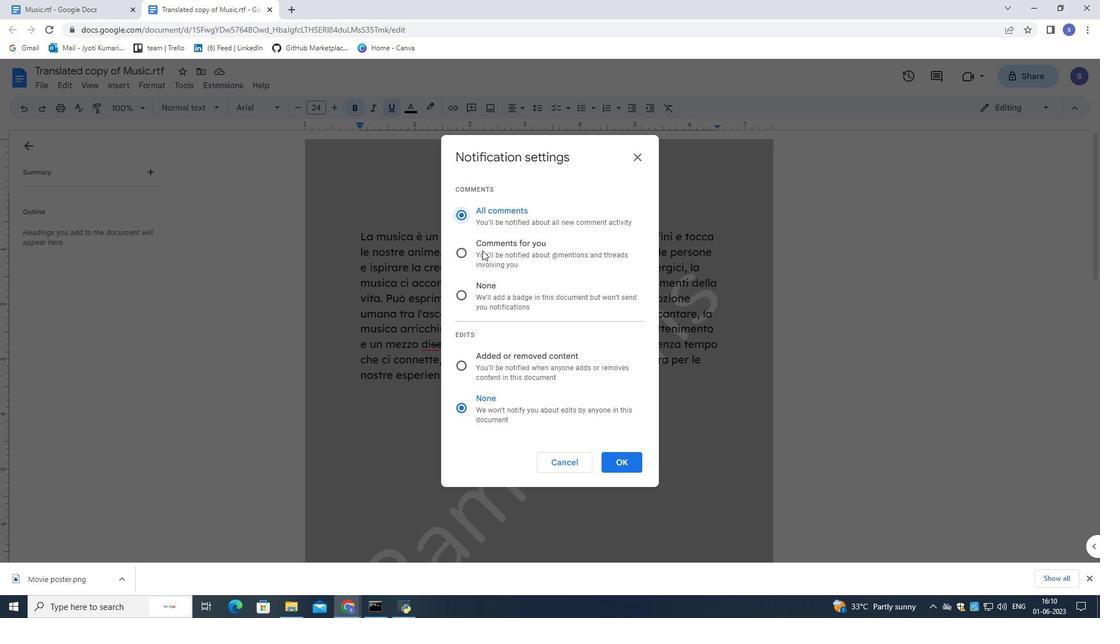 
Action: Mouse pressed left at (482, 251)
Screenshot: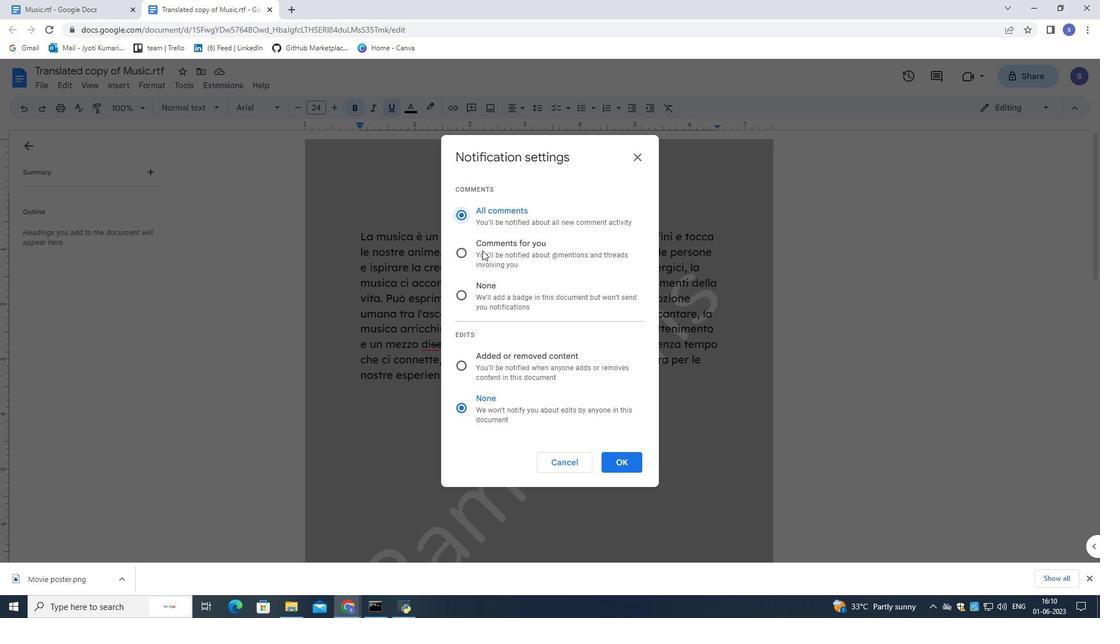 
Action: Mouse moved to (606, 457)
Screenshot: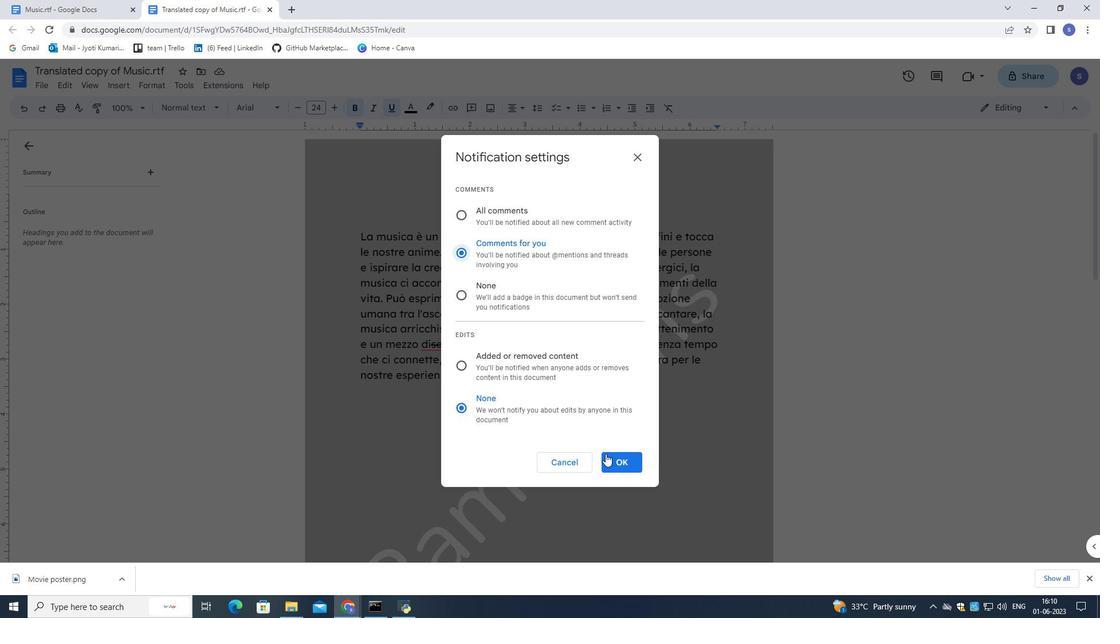 
Action: Mouse pressed left at (606, 457)
Screenshot: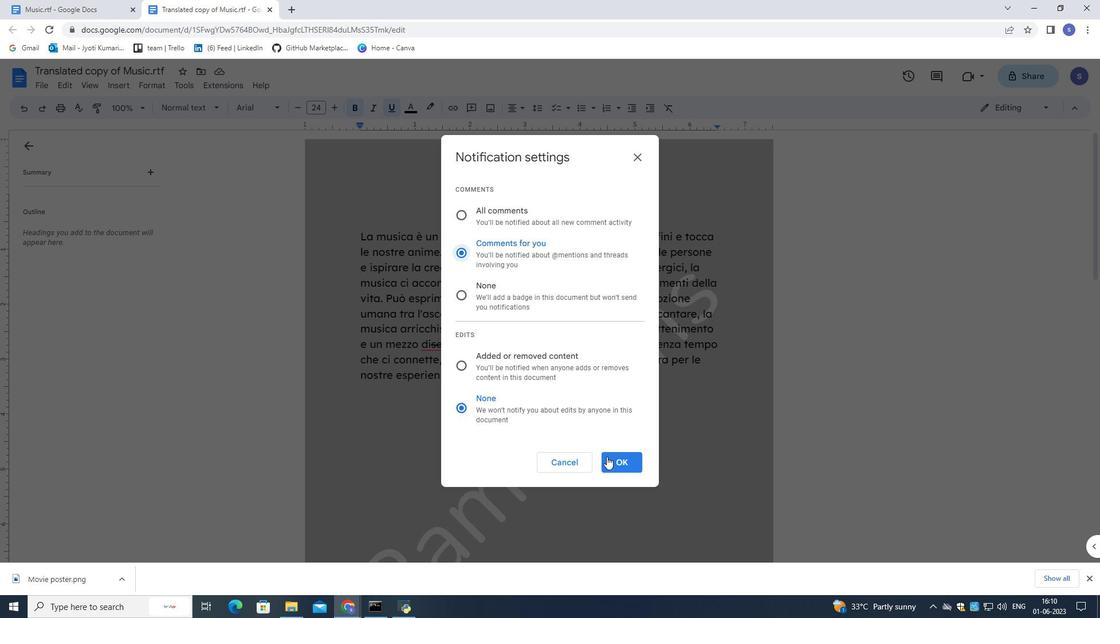 
Action: Mouse moved to (569, 378)
Screenshot: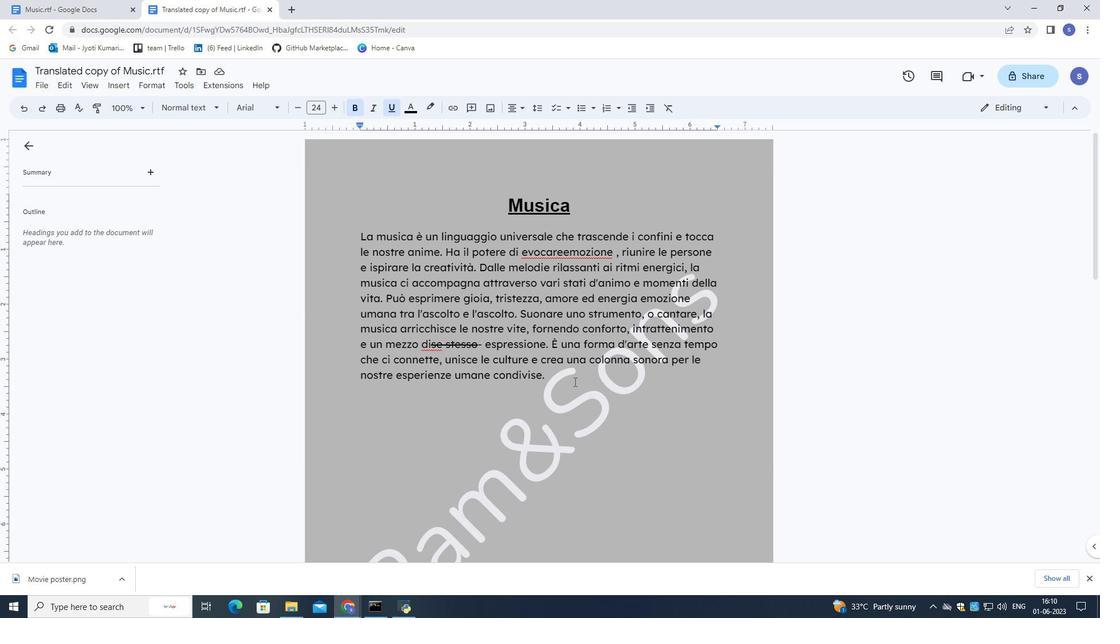 
Action: Mouse scrolled (569, 378) with delta (0, 0)
Screenshot: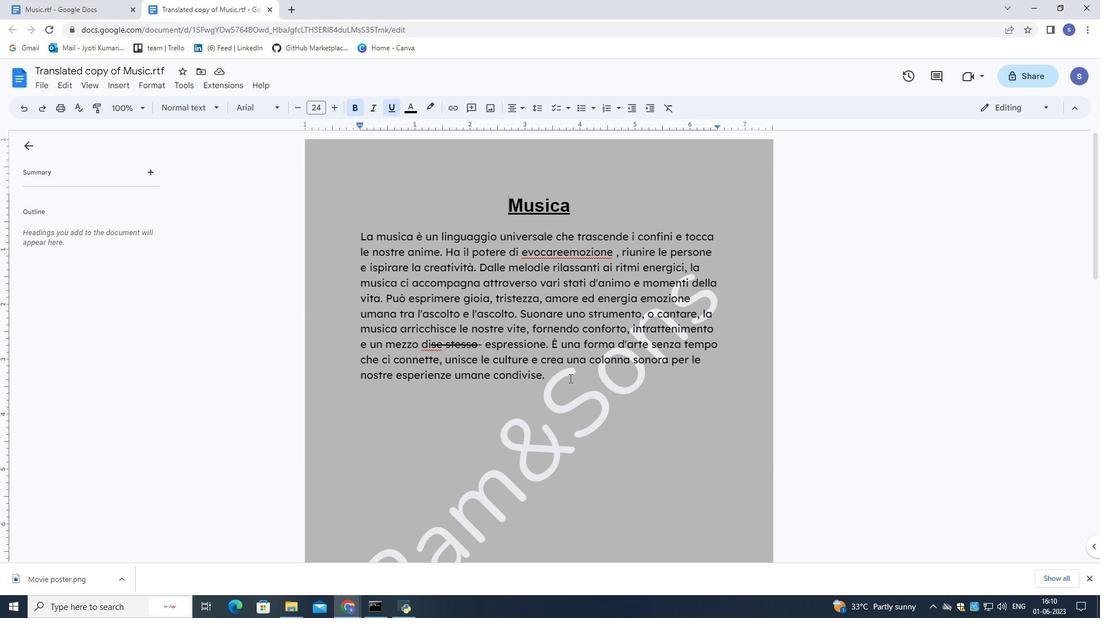 
Action: Mouse moved to (553, 194)
Screenshot: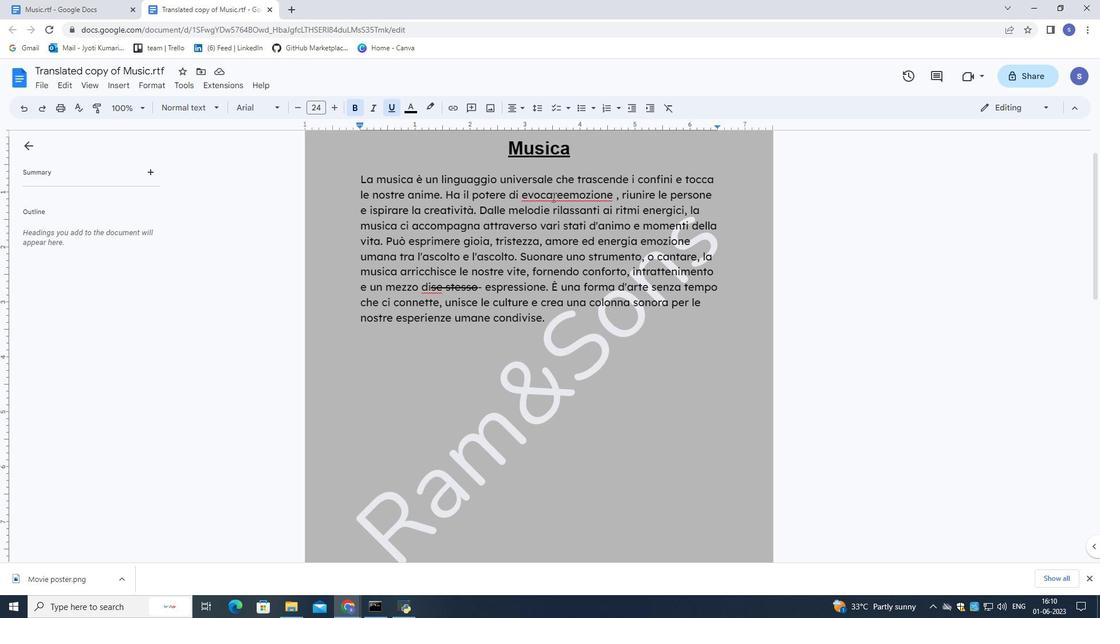 
Action: Mouse pressed left at (553, 194)
Screenshot: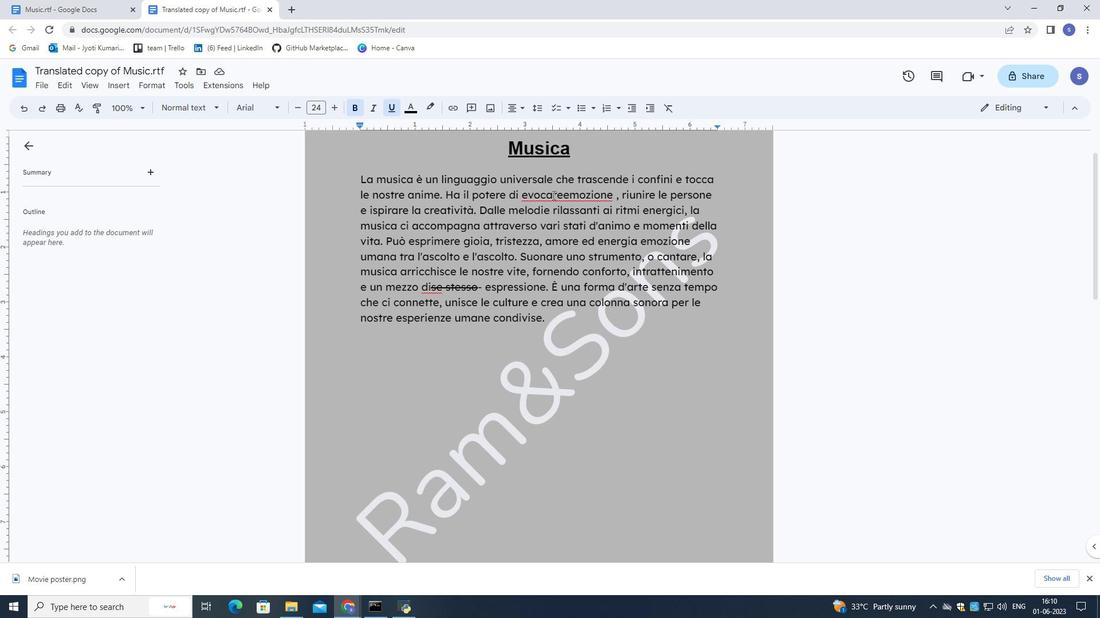 
Action: Mouse moved to (554, 173)
Screenshot: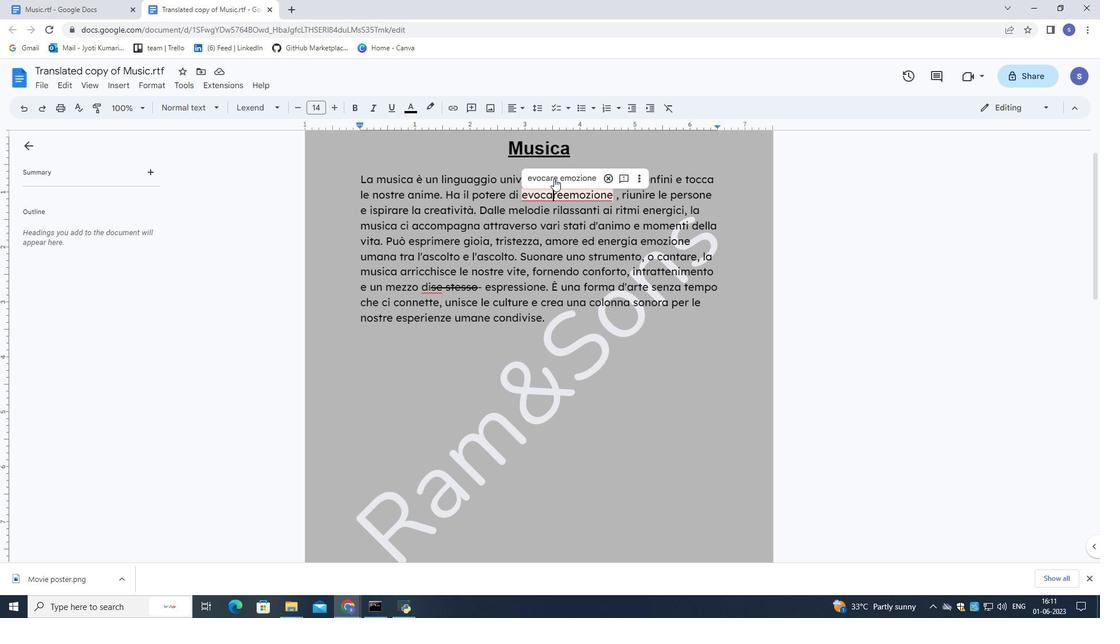 
Action: Mouse pressed left at (554, 173)
Screenshot: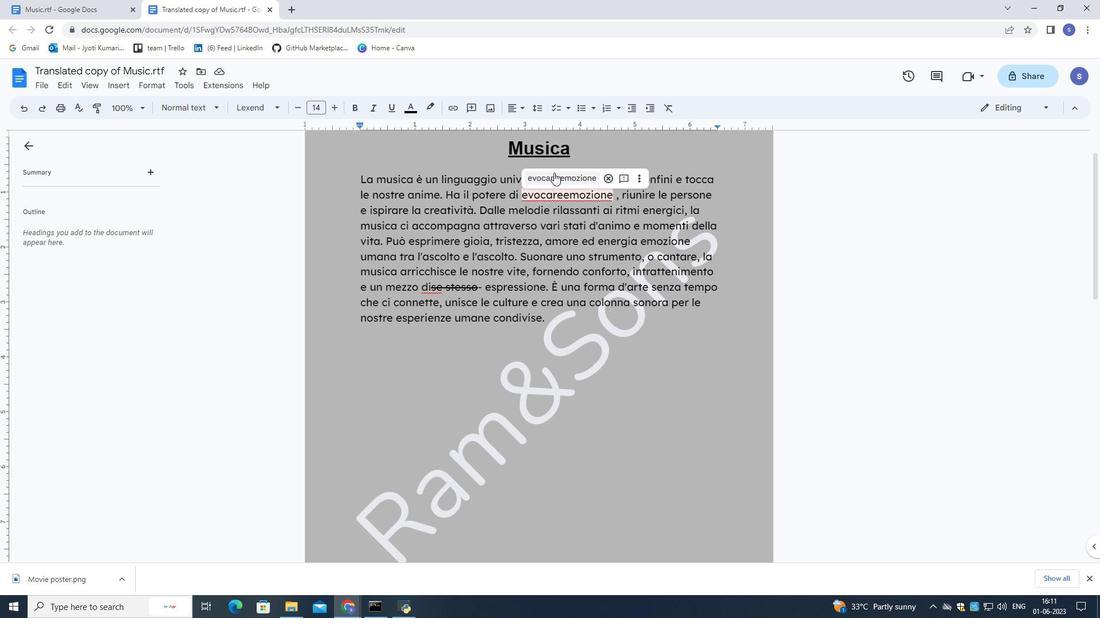 
Action: Mouse moved to (570, 320)
Screenshot: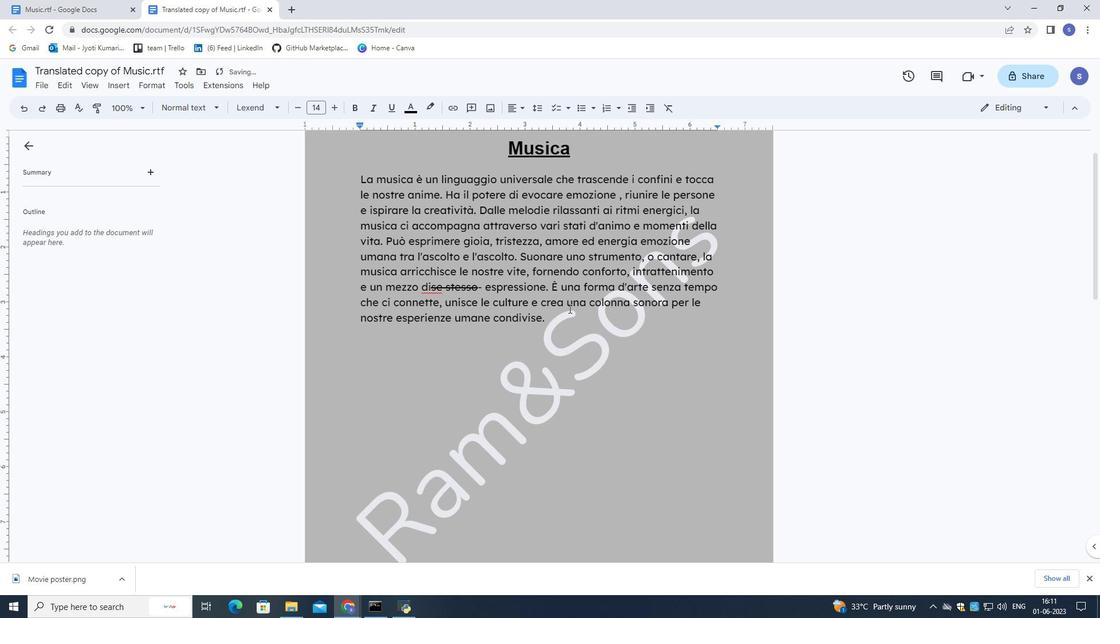 
Action: Mouse scrolled (570, 319) with delta (0, 0)
Screenshot: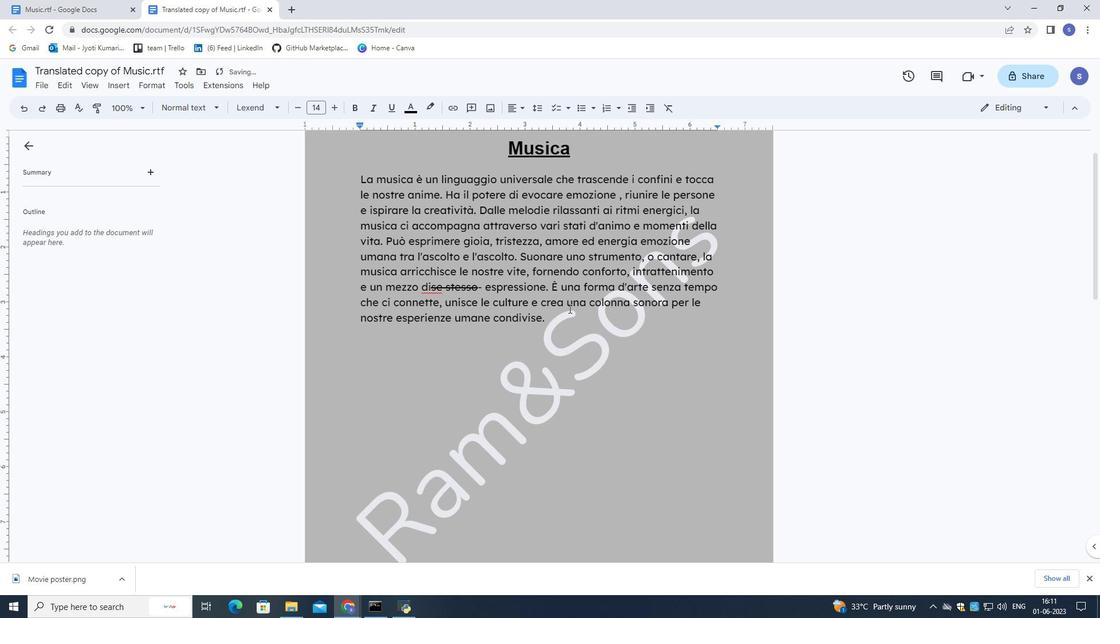 
Action: Mouse moved to (570, 322)
Screenshot: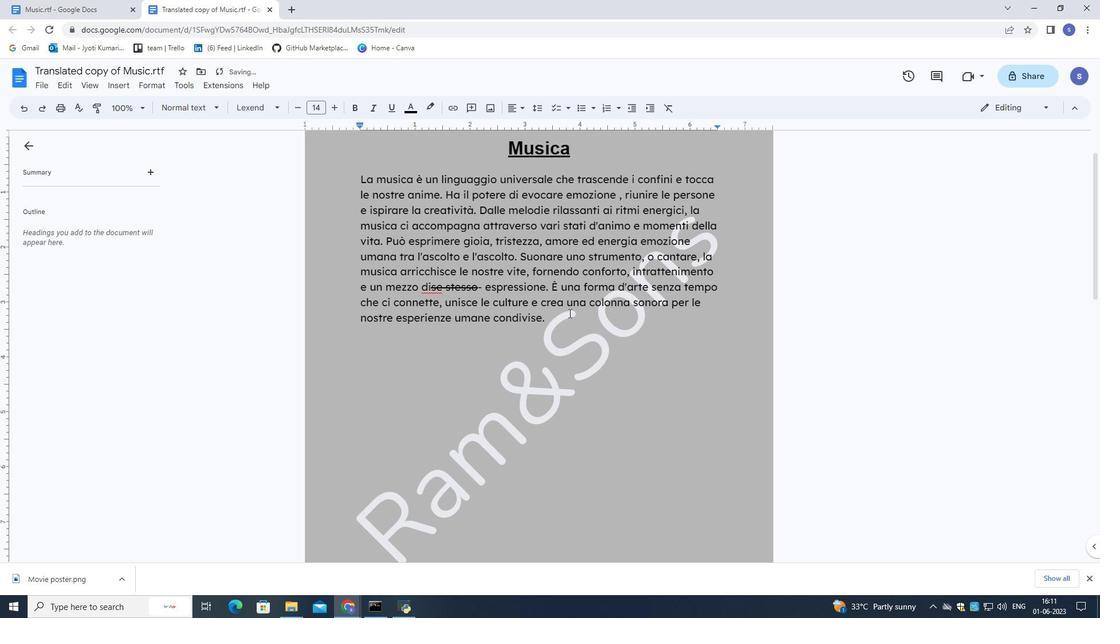
Action: Mouse scrolled (570, 321) with delta (0, 0)
Screenshot: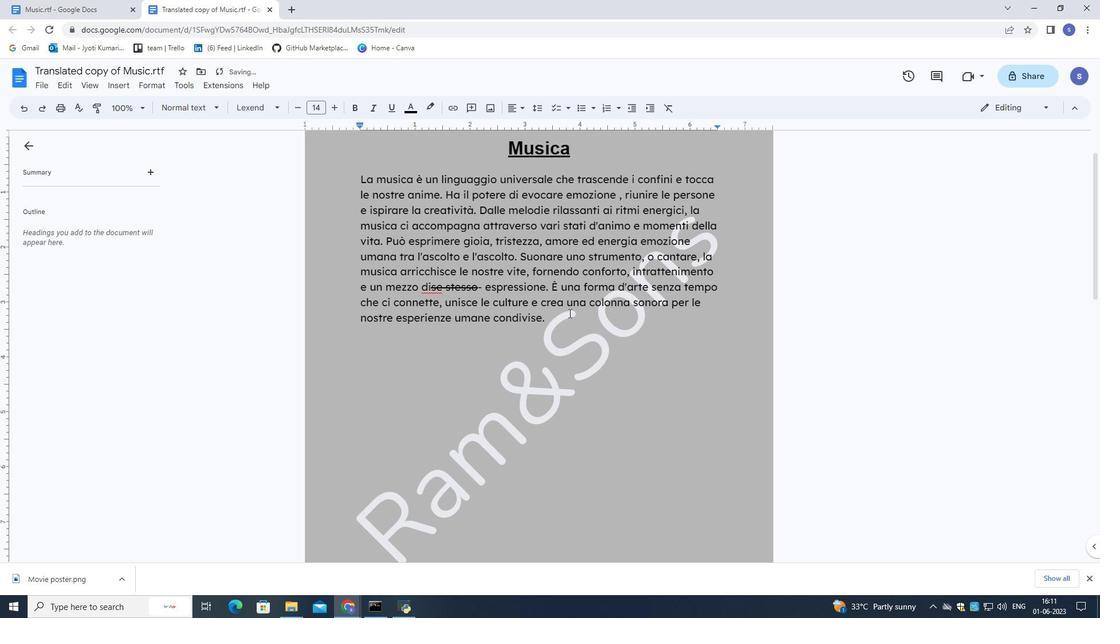 
Action: Mouse moved to (570, 323)
Screenshot: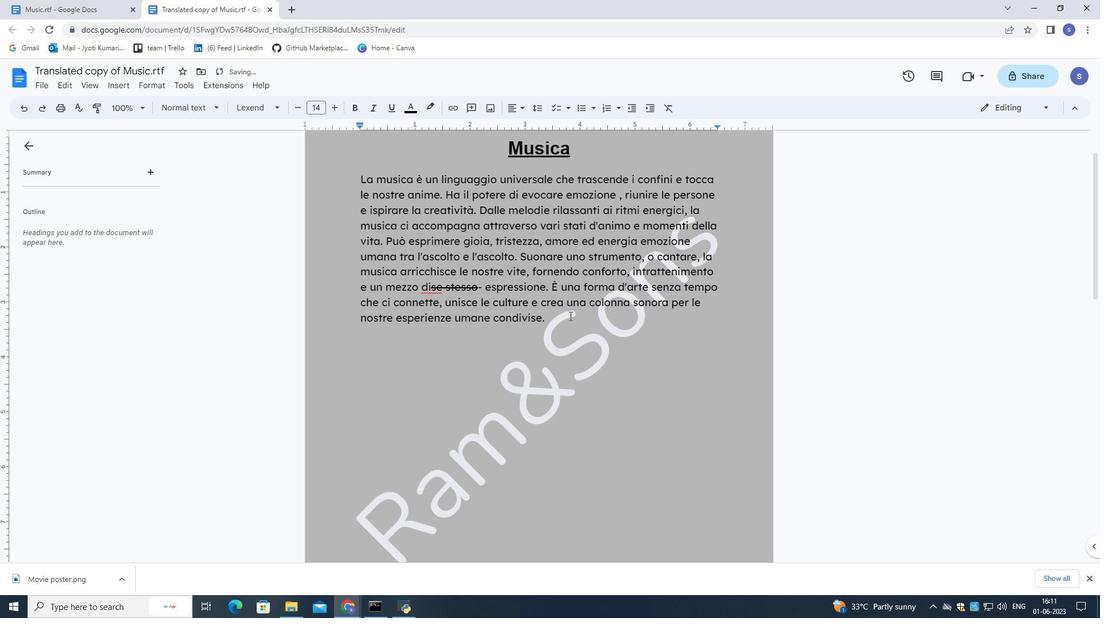 
Action: Mouse scrolled (570, 322) with delta (0, 0)
Screenshot: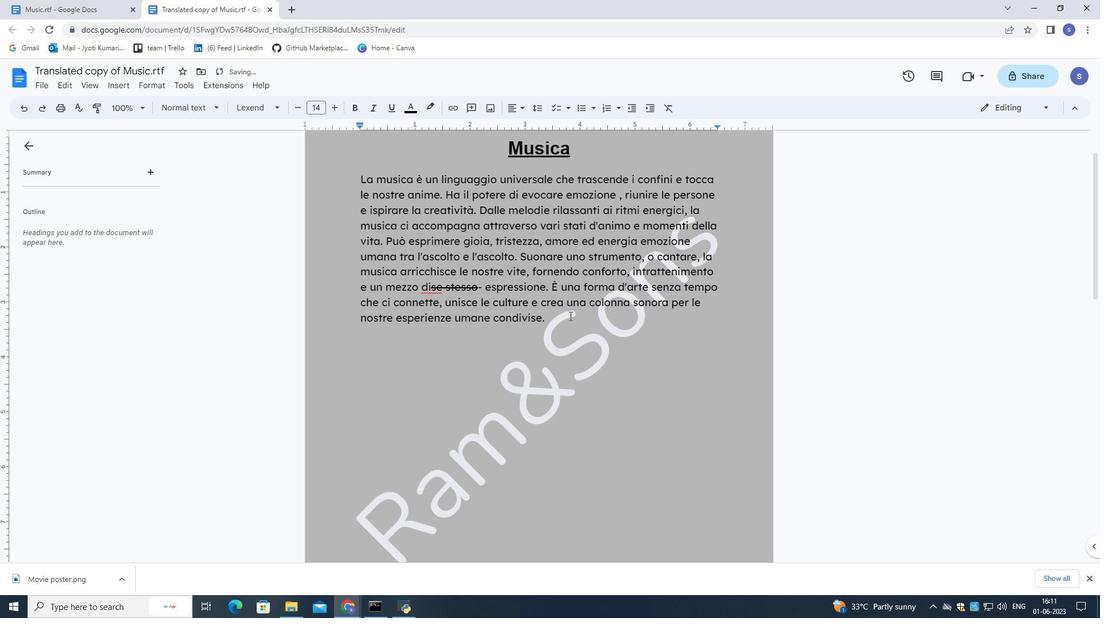 
Action: Mouse moved to (570, 323)
Screenshot: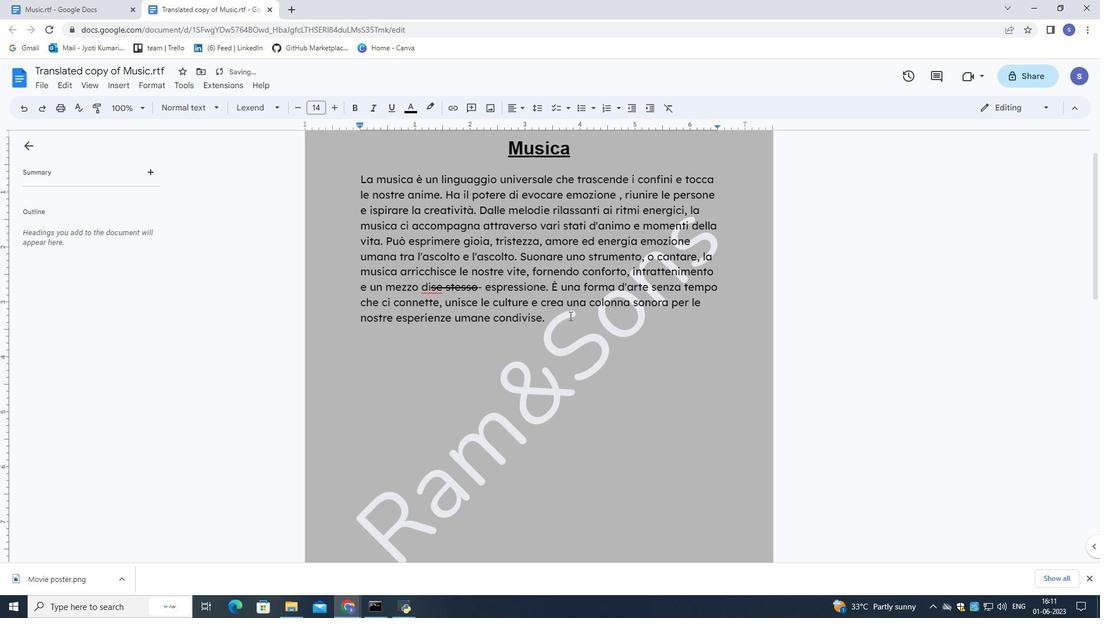 
Action: Mouse scrolled (570, 323) with delta (0, 0)
Screenshot: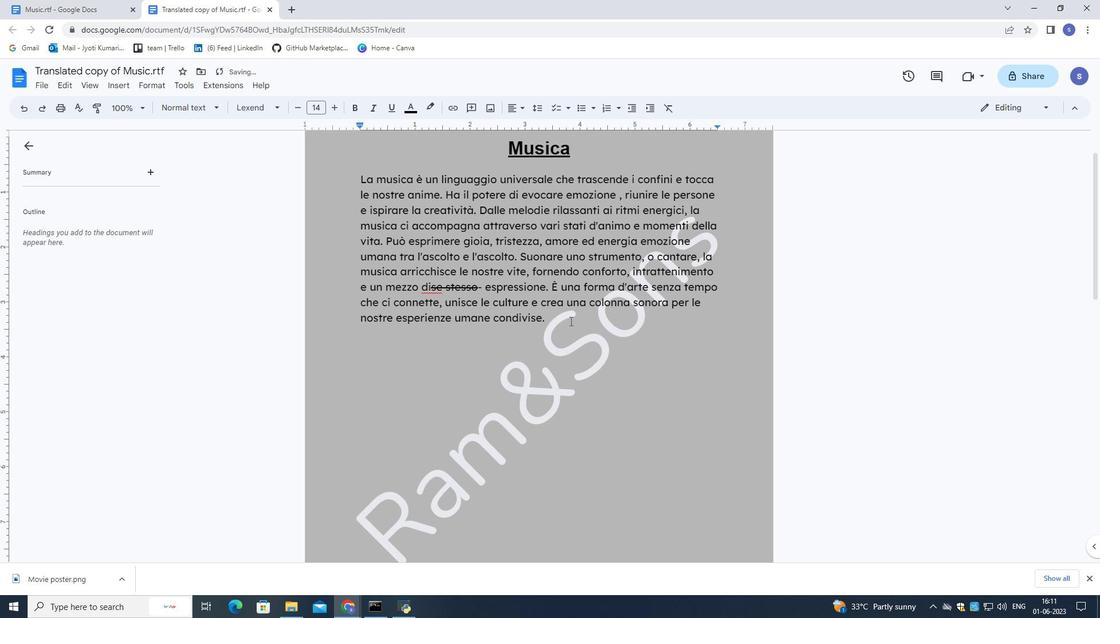 
Action: Mouse moved to (570, 323)
Screenshot: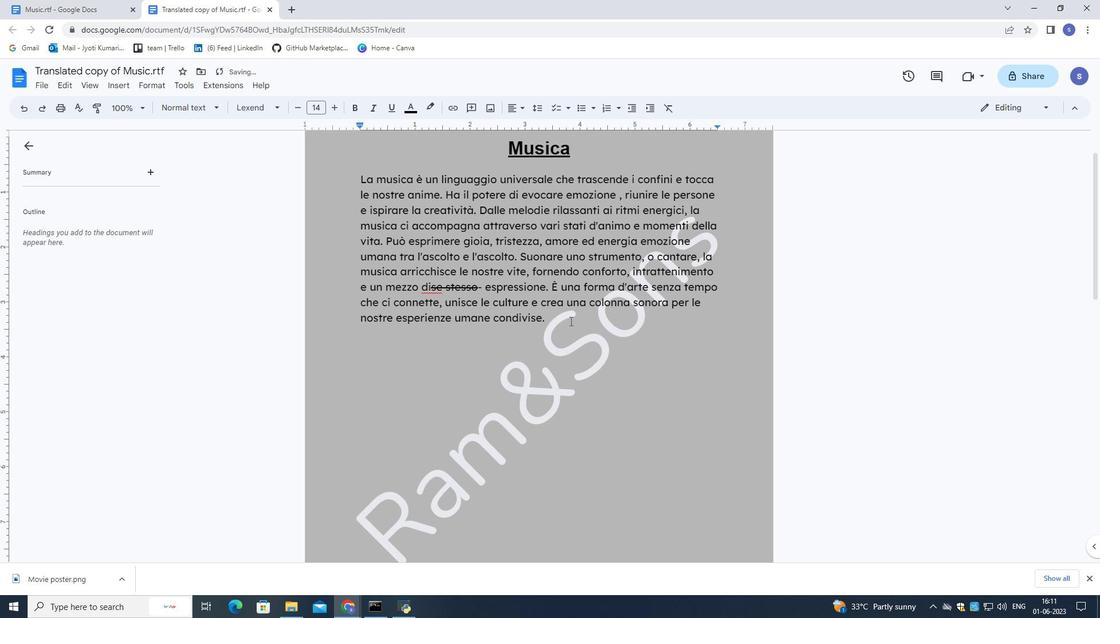 
Action: Mouse scrolled (570, 324) with delta (0, 0)
Screenshot: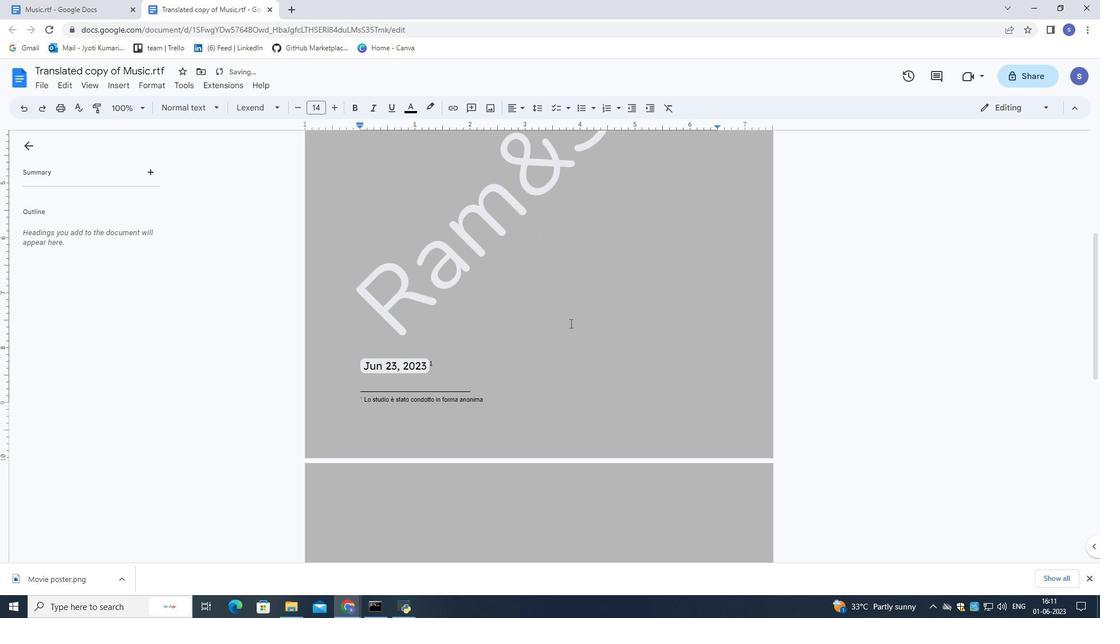 
Action: Mouse scrolled (570, 324) with delta (0, 0)
Screenshot: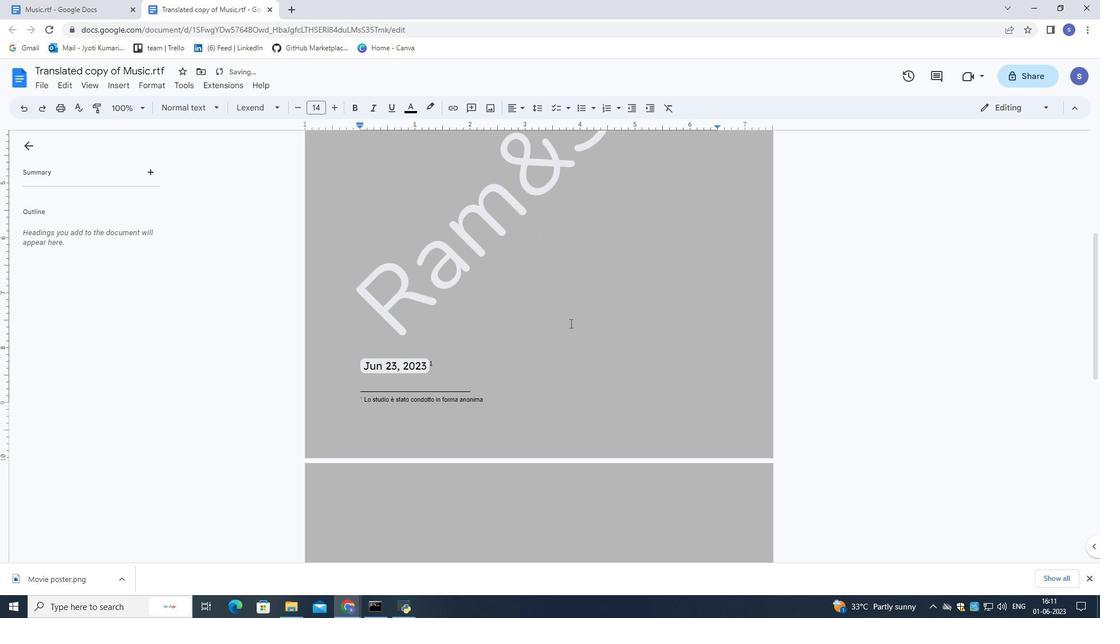 
Action: Mouse scrolled (570, 324) with delta (0, 0)
Screenshot: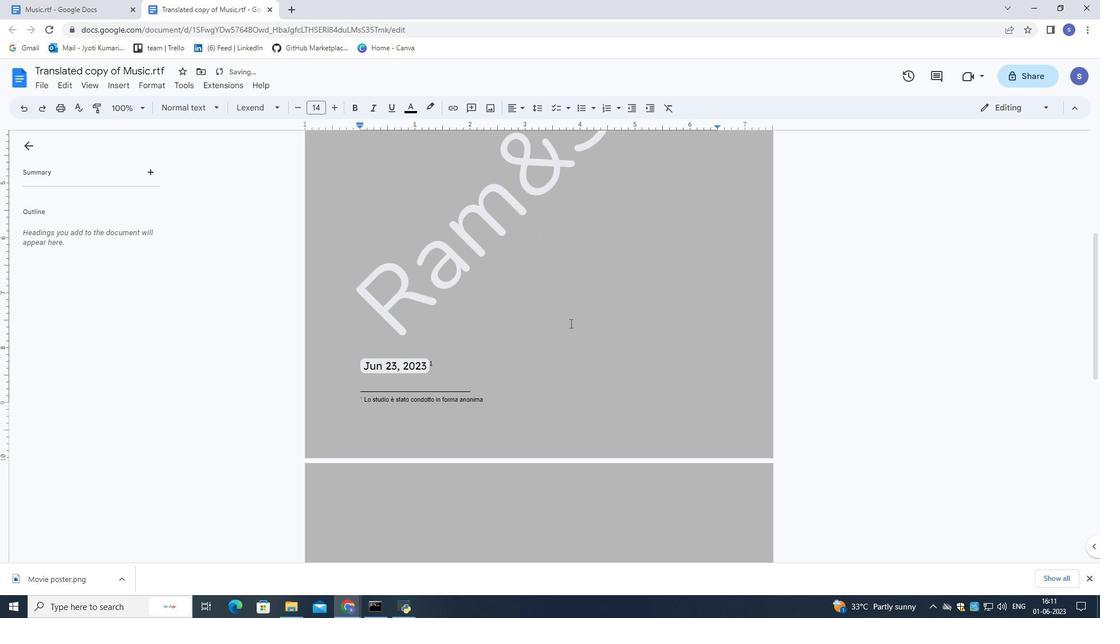 
Action: Mouse scrolled (570, 324) with delta (0, 0)
Screenshot: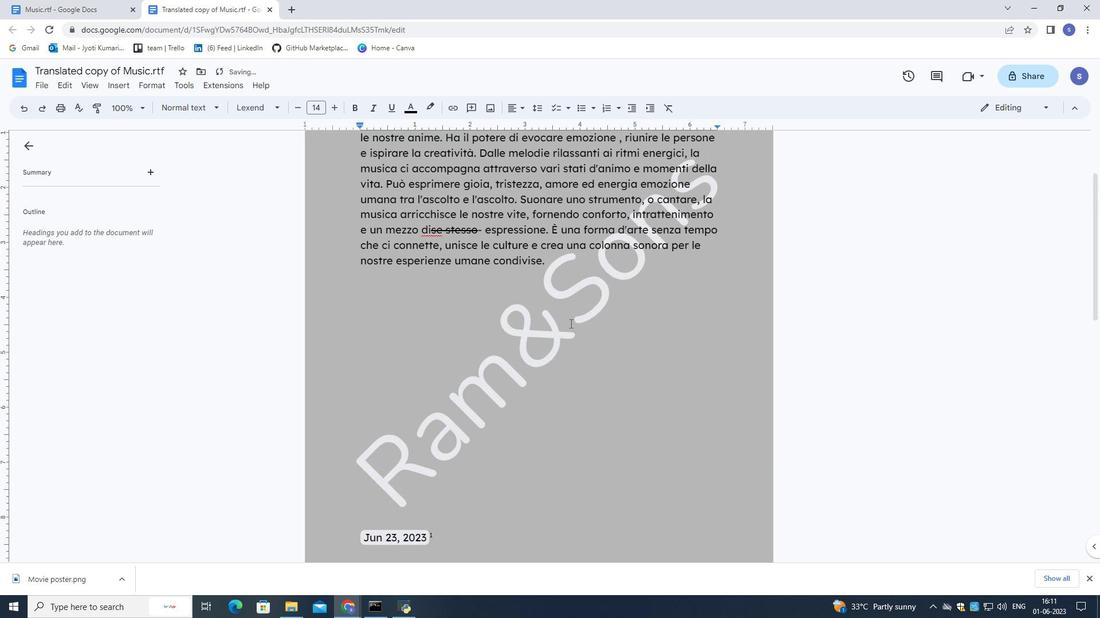 
Action: Mouse scrolled (570, 324) with delta (0, 0)
Screenshot: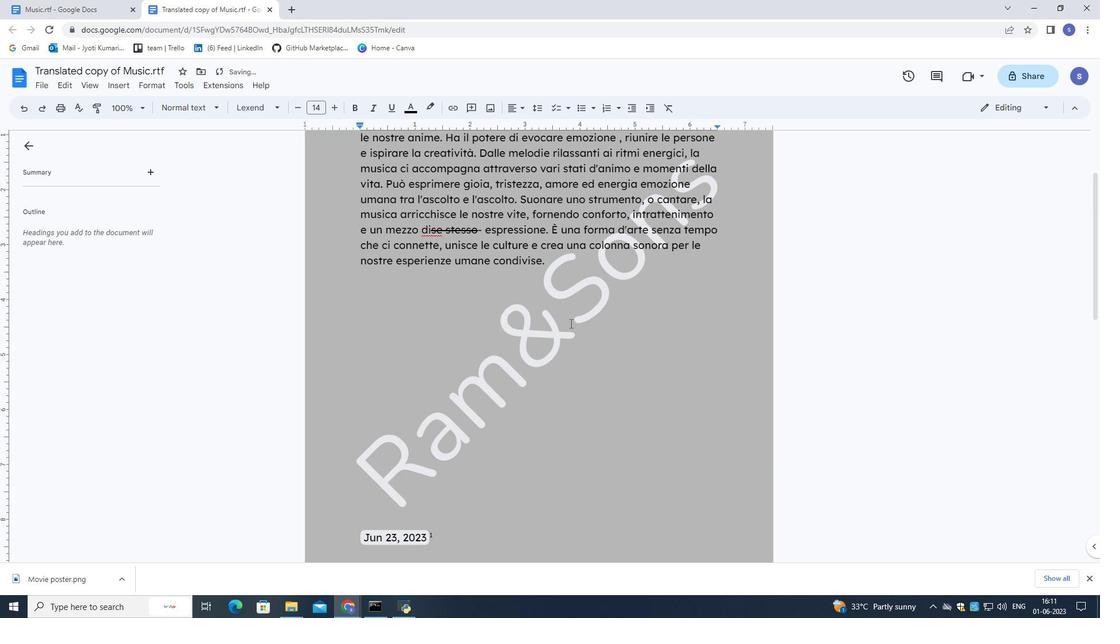 
Action: Mouse moved to (570, 323)
Screenshot: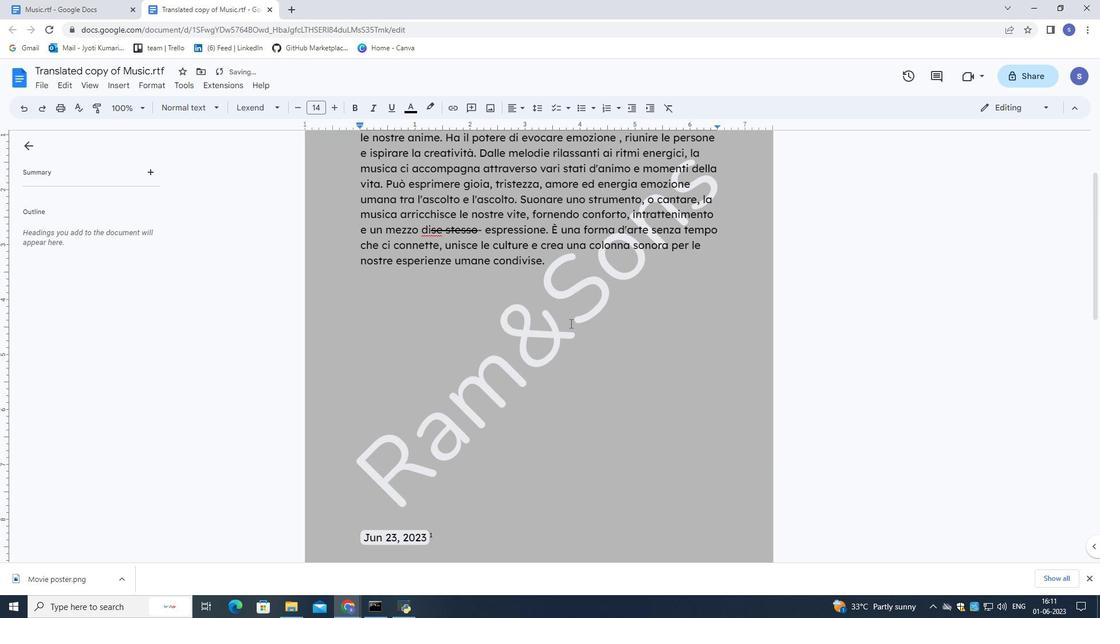 
Action: Mouse scrolled (570, 324) with delta (0, 0)
Screenshot: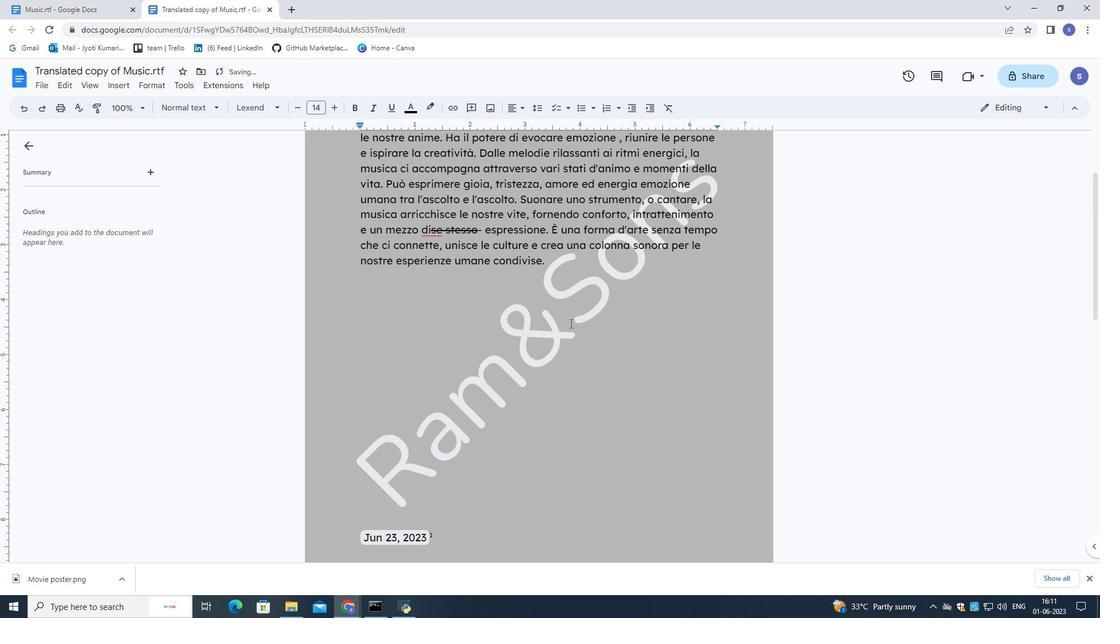 
Action: Mouse moved to (570, 323)
Screenshot: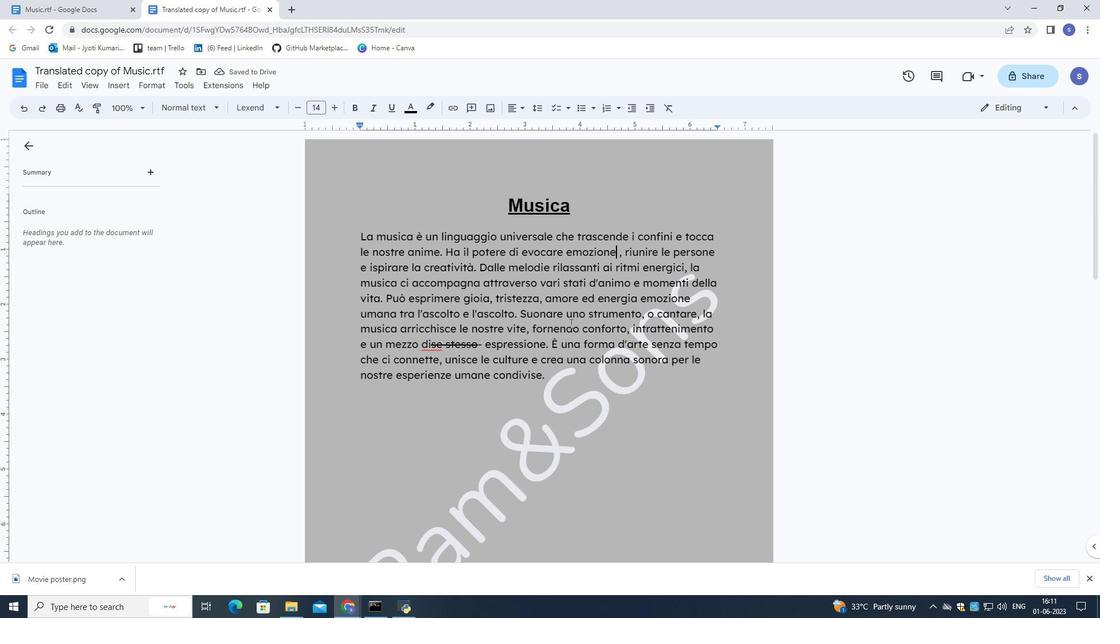 
Action: Mouse scrolled (570, 324) with delta (0, 0)
Screenshot: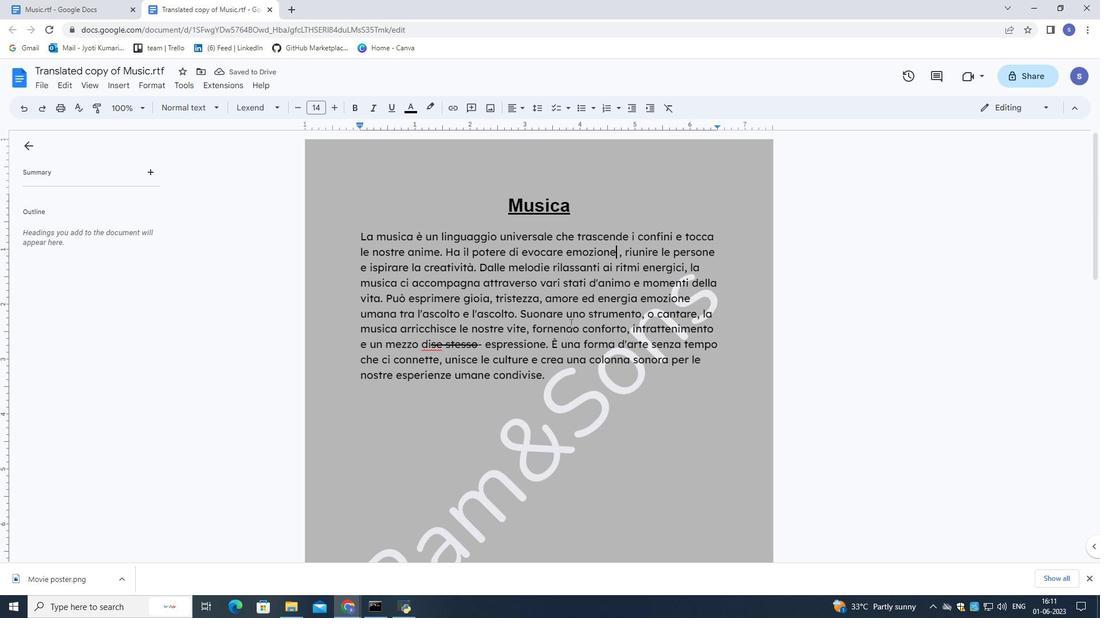 
